 Task: Assign Issue Issue0000000074 to Sprint Sprint0000000044 in Scrum Project Project0000000015 in Jira. Assign Issue Issue0000000075 to Sprint Sprint0000000045 in Scrum Project Project0000000015 in Jira. Assign Issue Issue0000000076 to Sprint Sprint0000000046 in Scrum Project Project0000000016 in Jira. Assign Issue Issue0000000077 to Sprint Sprint0000000046 in Scrum Project Project0000000016 in Jira. Assign Issue Issue0000000078 to Sprint Sprint0000000047 in Scrum Project Project0000000016 in Jira
Action: Mouse moved to (1213, 543)
Screenshot: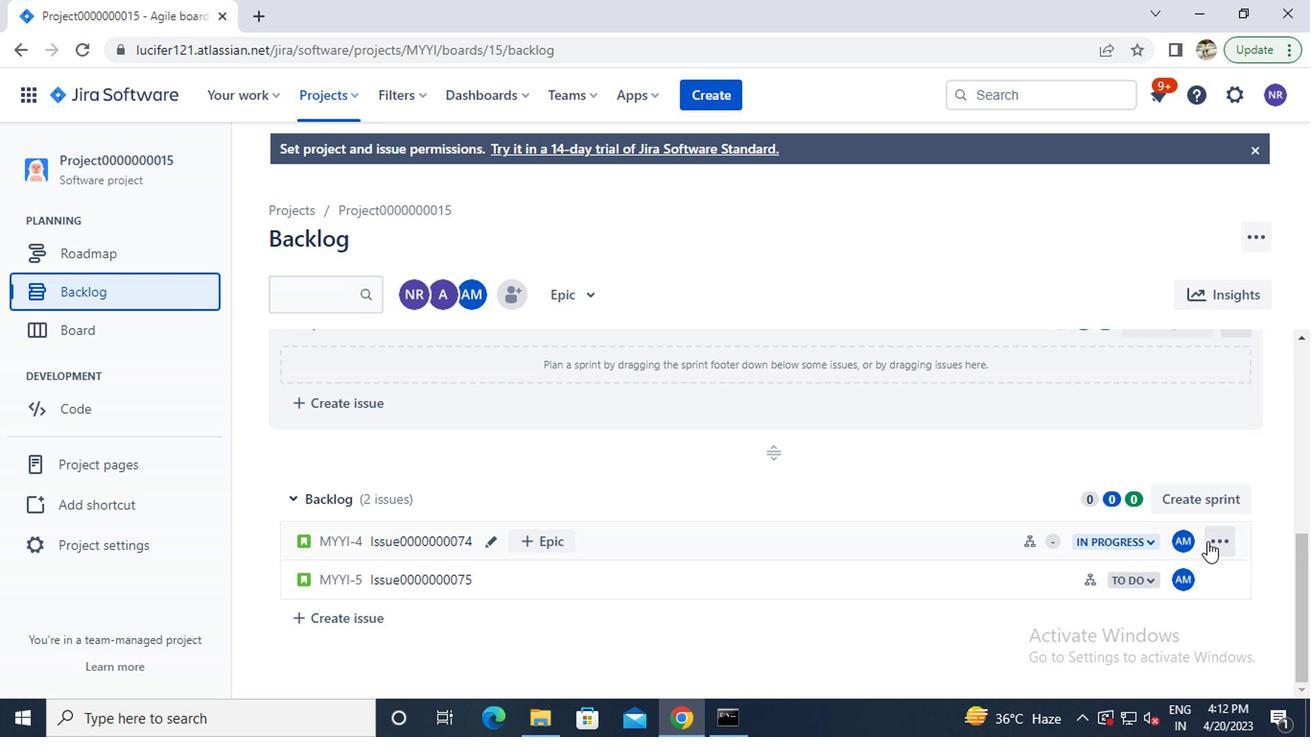 
Action: Mouse pressed left at (1213, 543)
Screenshot: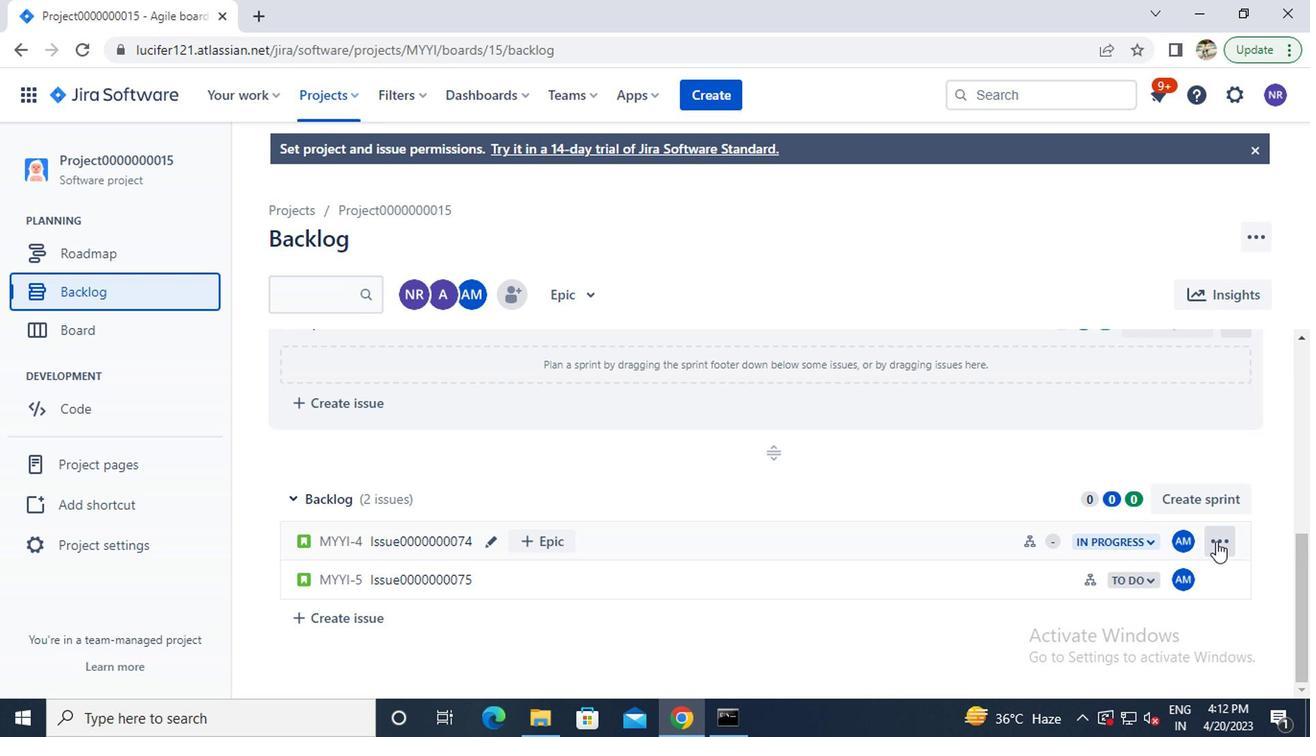 
Action: Mouse moved to (1186, 436)
Screenshot: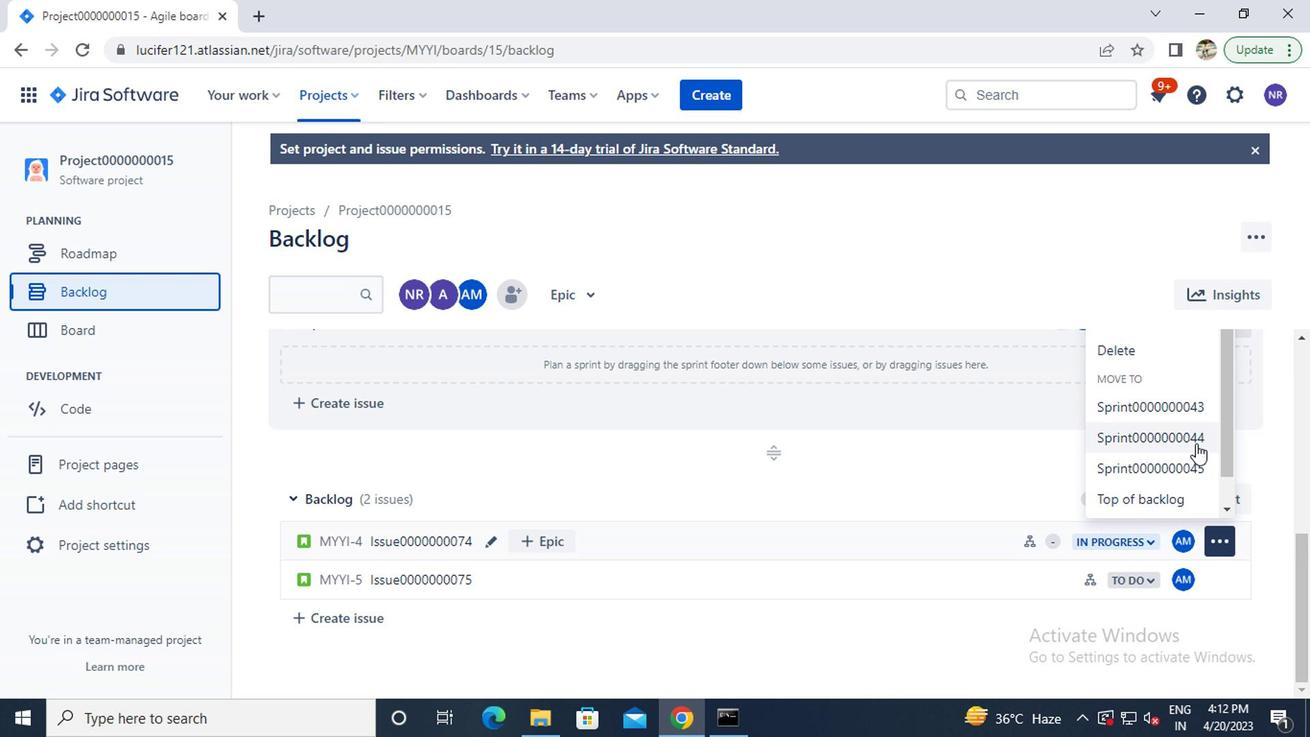 
Action: Mouse pressed left at (1186, 436)
Screenshot: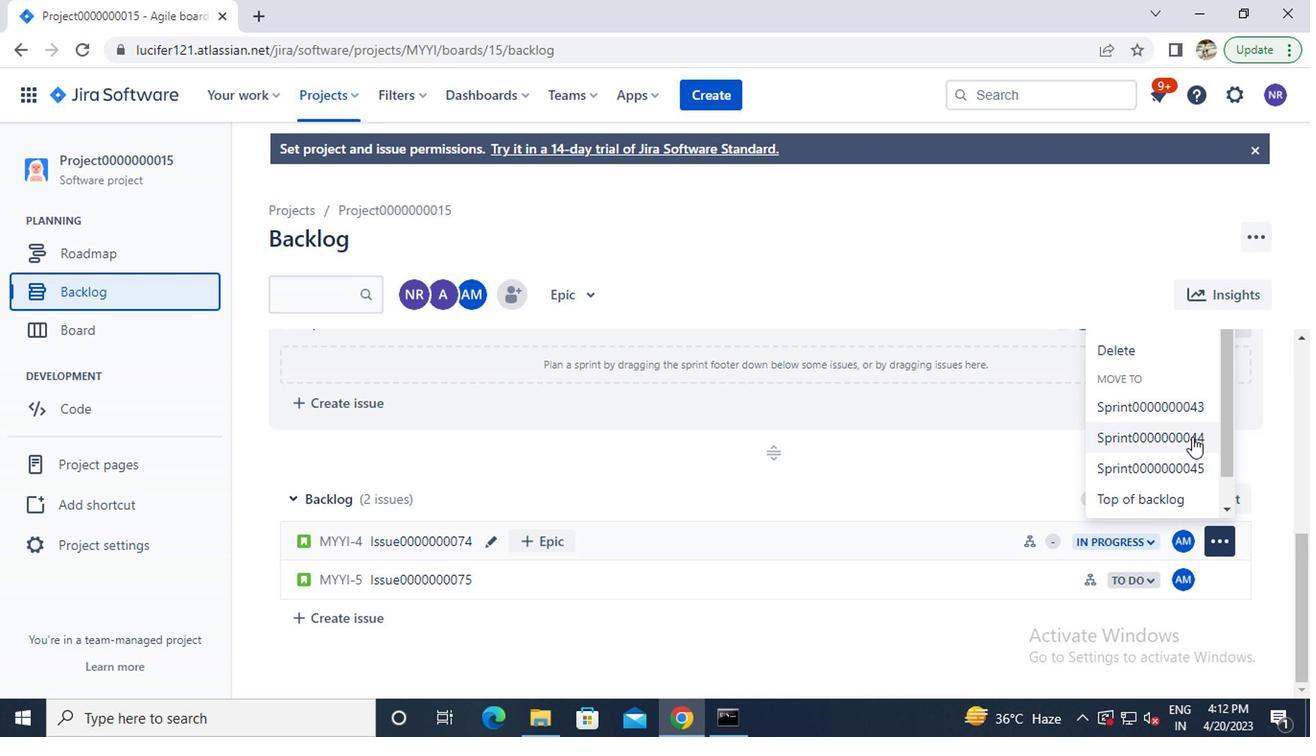 
Action: Mouse moved to (1222, 579)
Screenshot: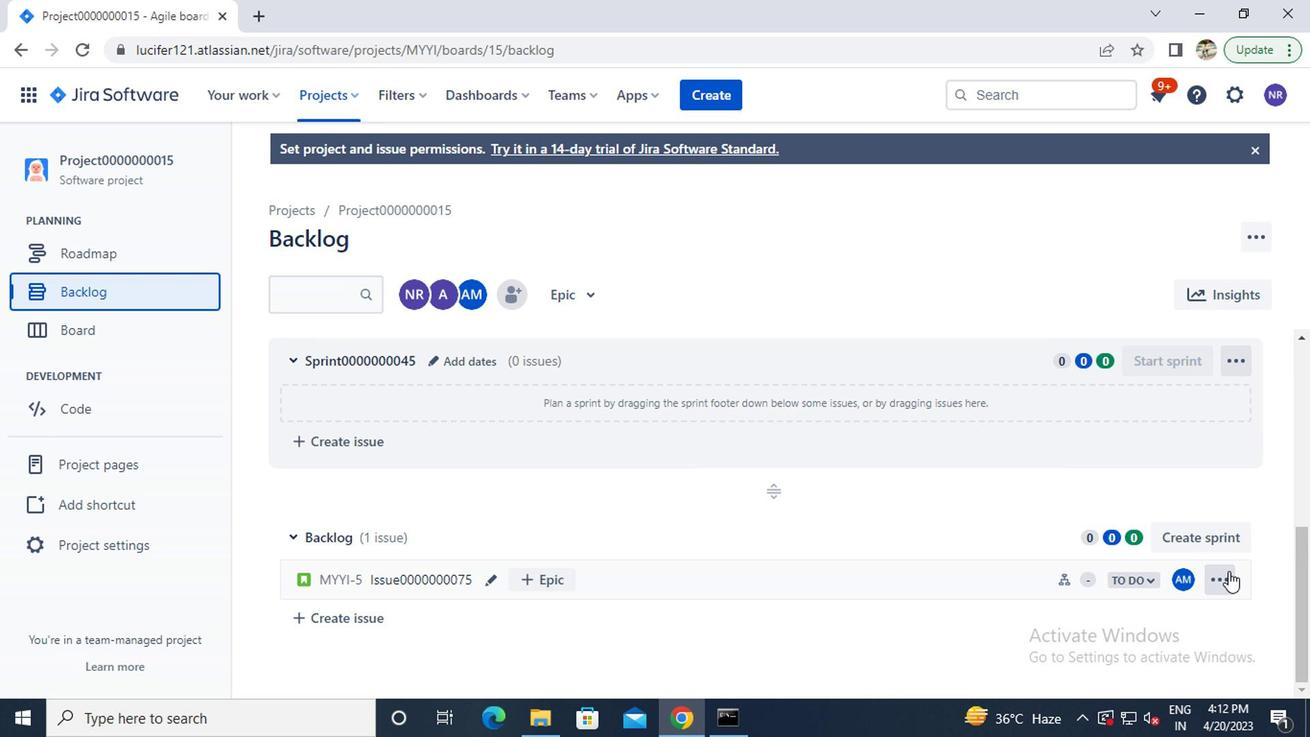 
Action: Mouse pressed left at (1222, 579)
Screenshot: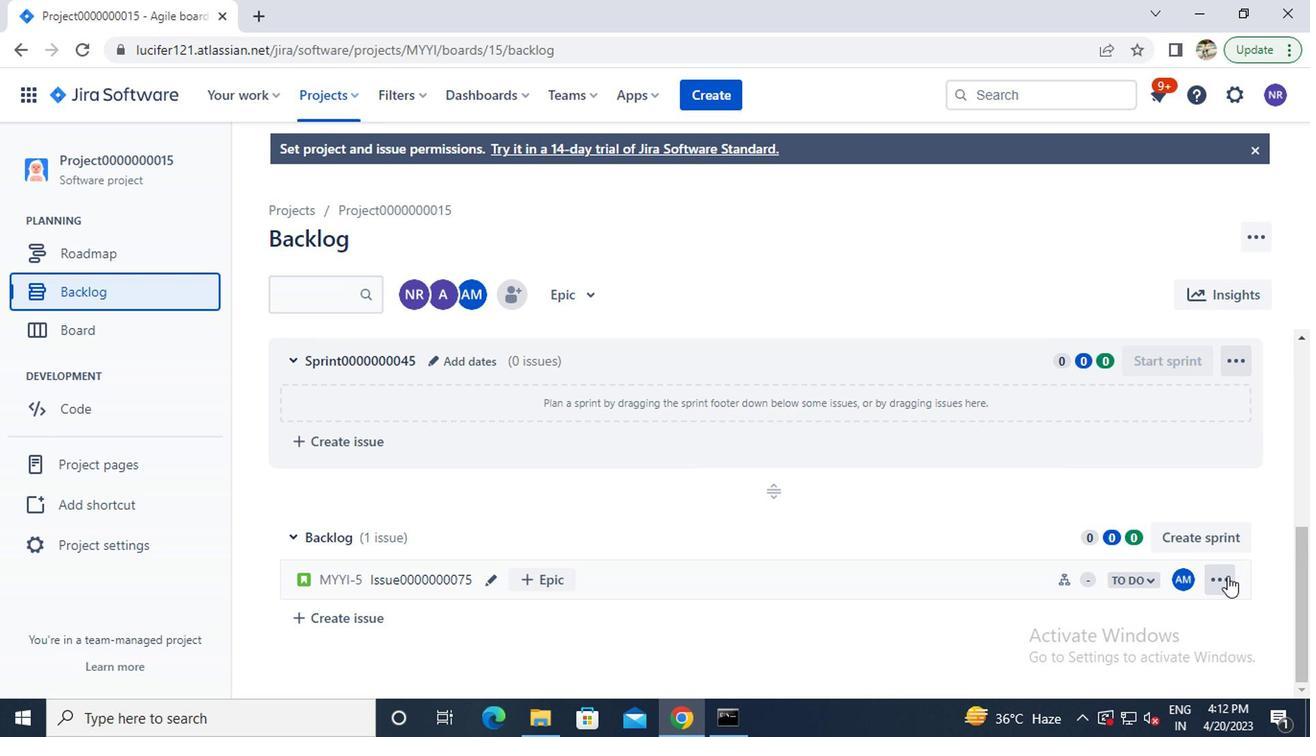 
Action: Mouse moved to (1186, 502)
Screenshot: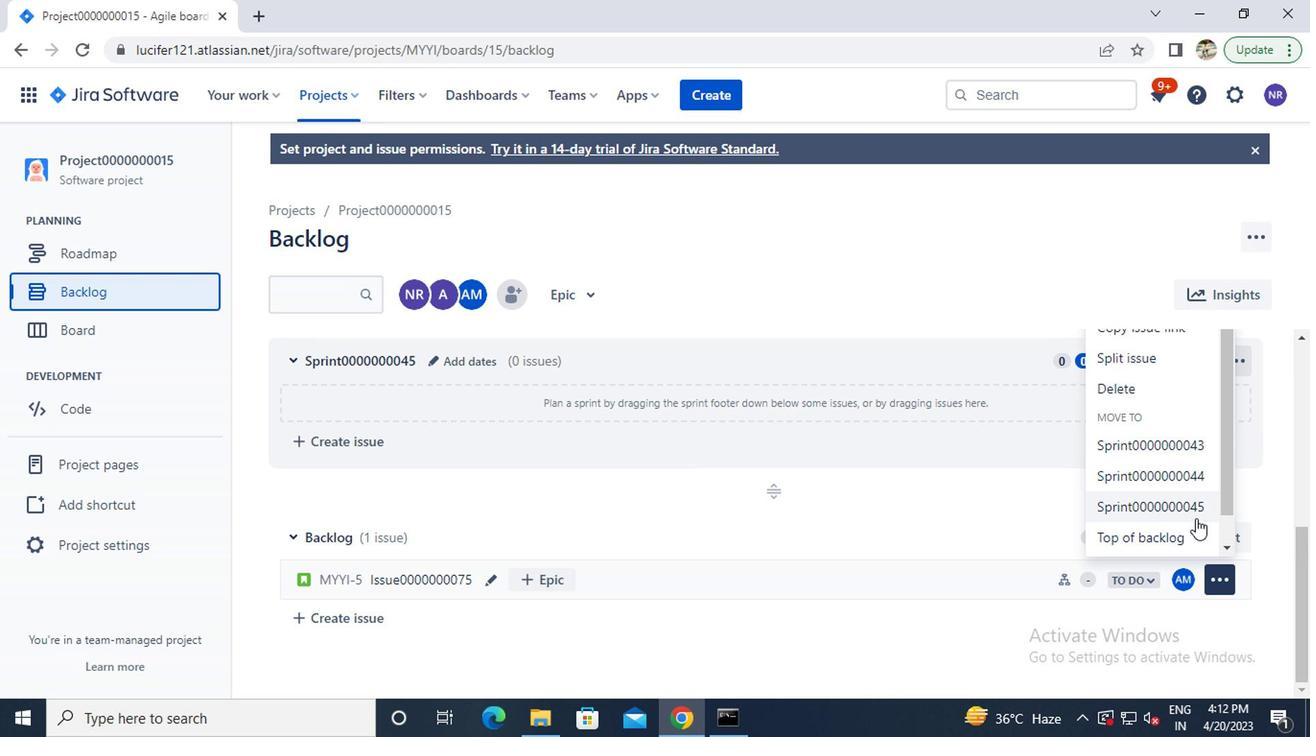 
Action: Mouse pressed left at (1186, 502)
Screenshot: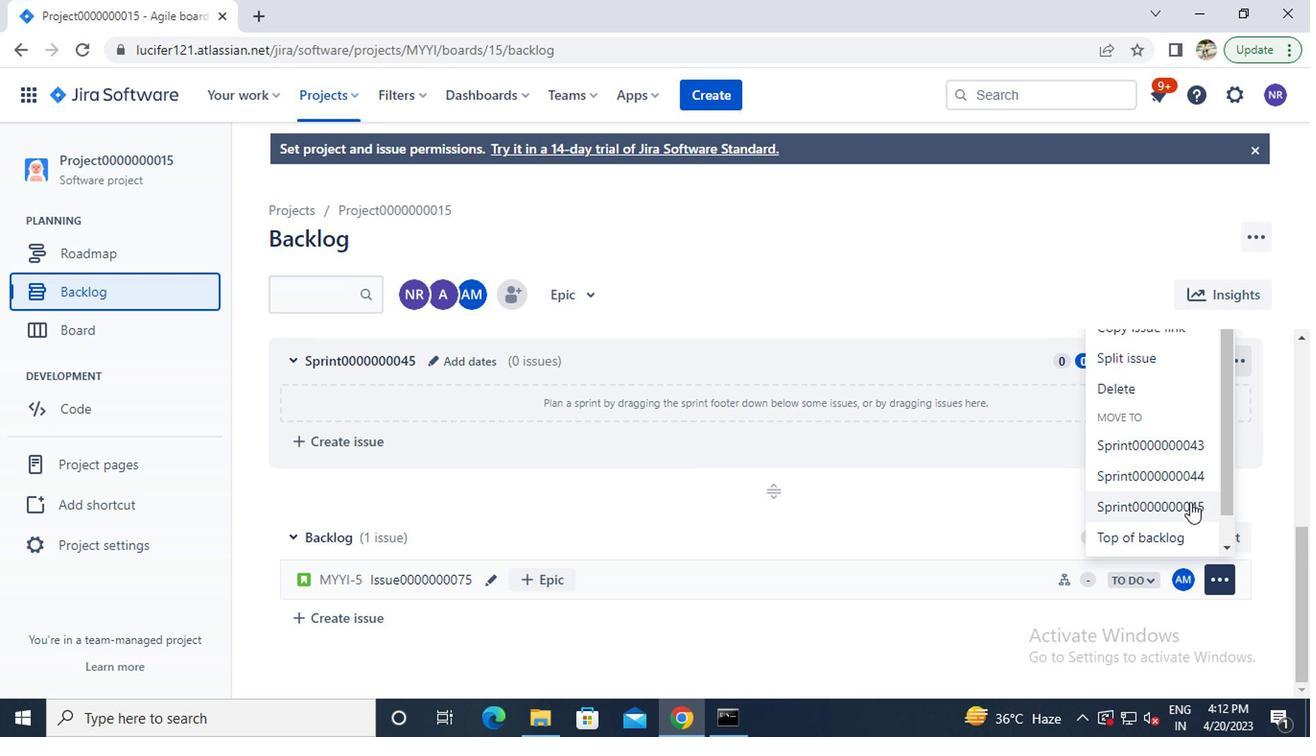 
Action: Mouse moved to (313, 100)
Screenshot: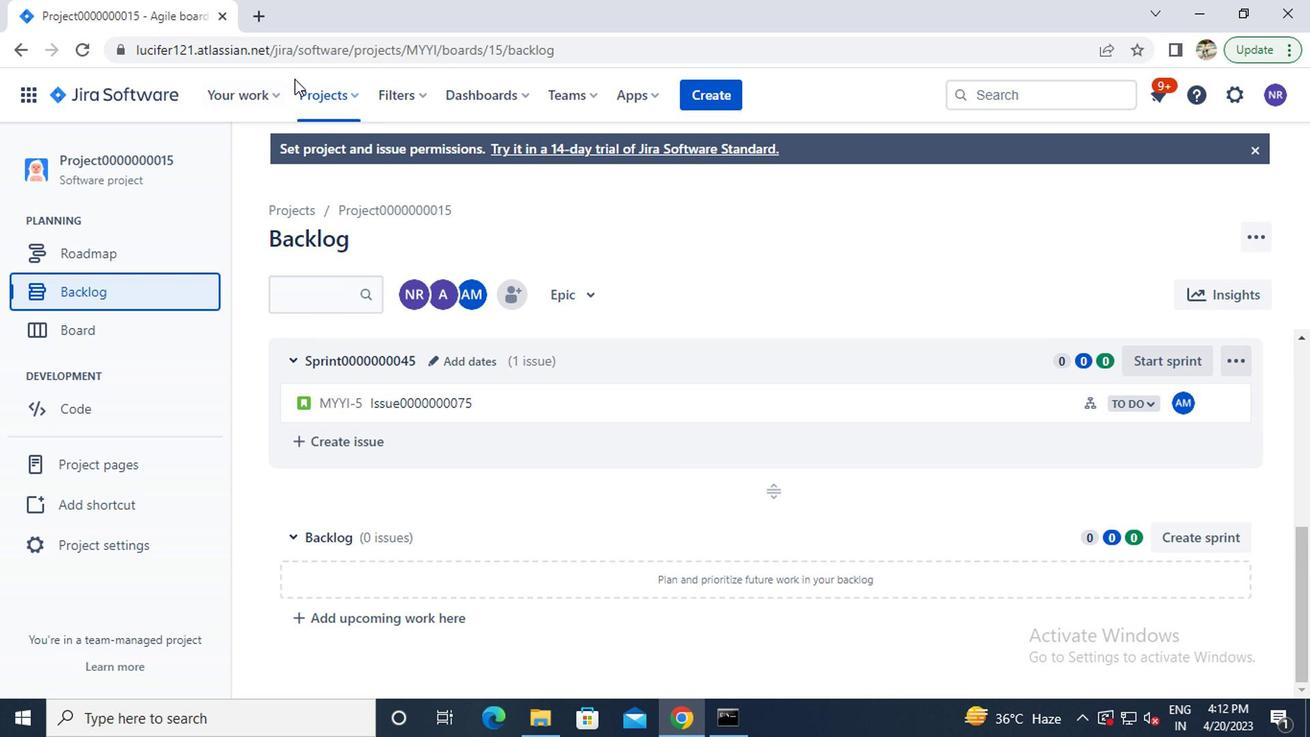 
Action: Mouse pressed left at (313, 100)
Screenshot: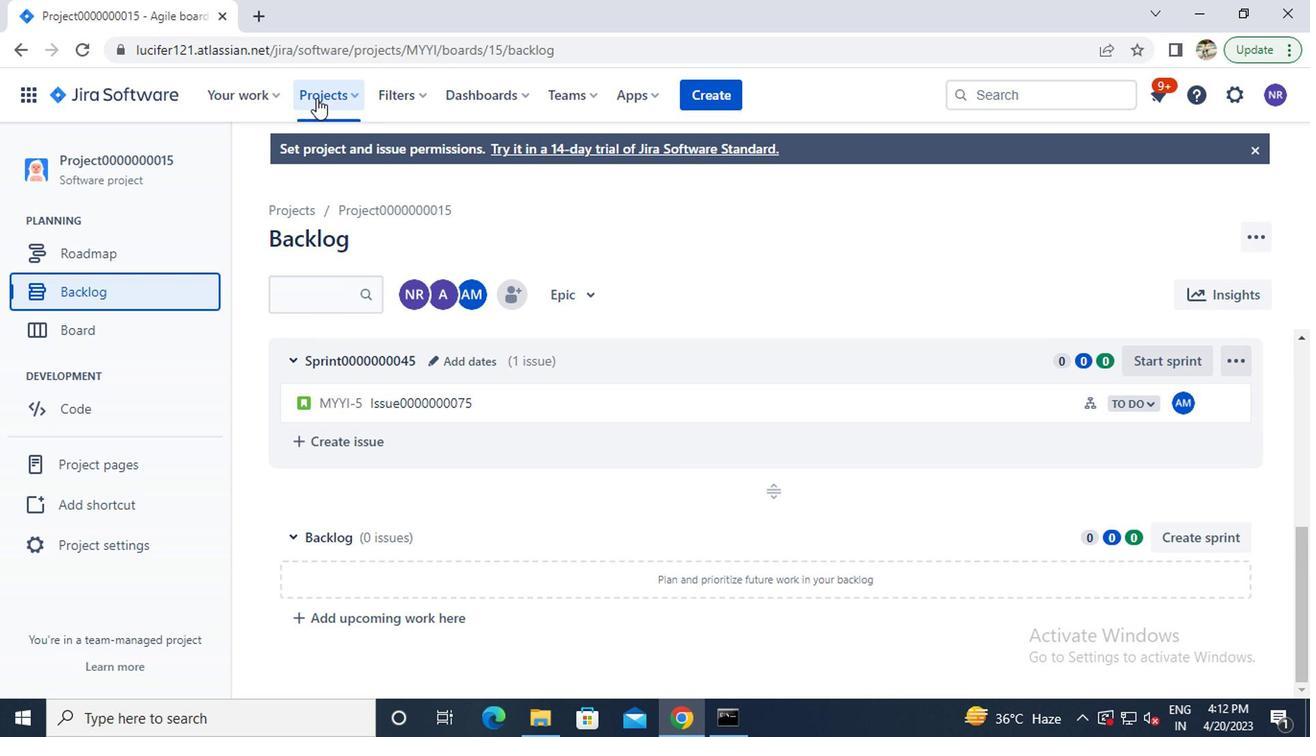 
Action: Mouse moved to (371, 230)
Screenshot: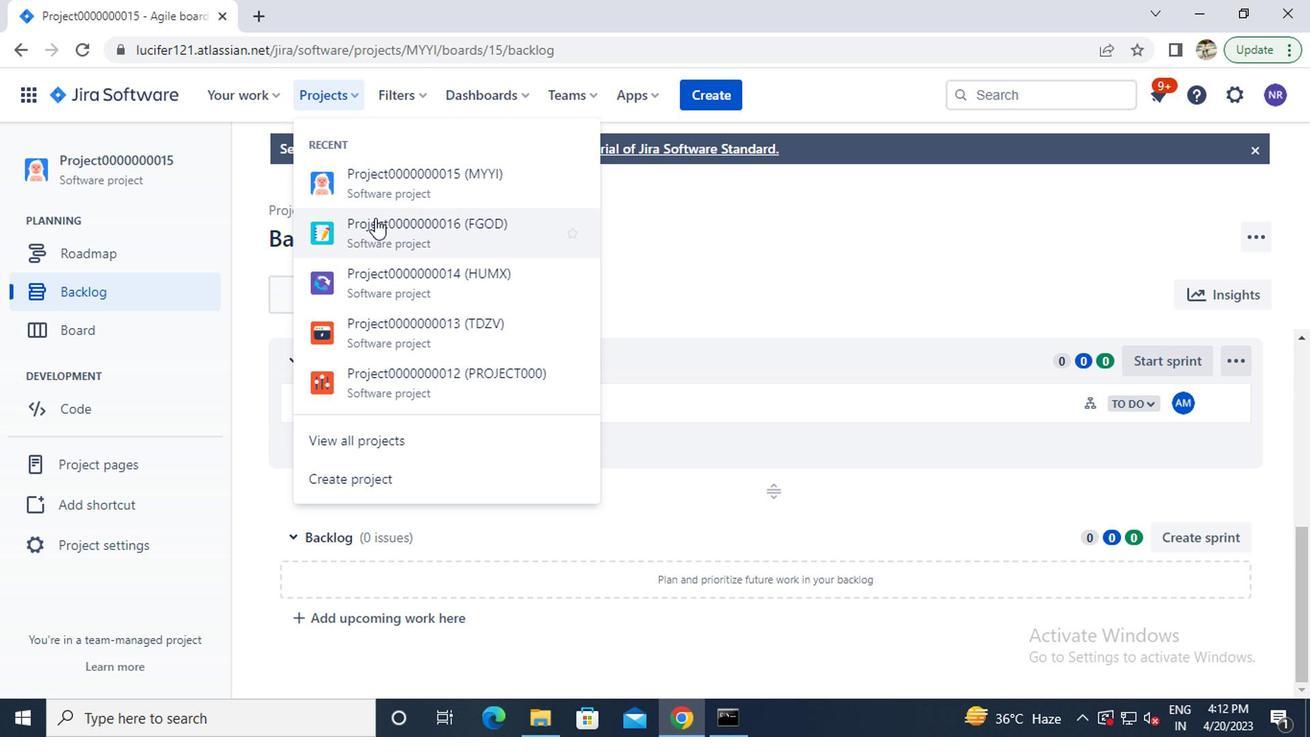 
Action: Mouse pressed left at (371, 230)
Screenshot: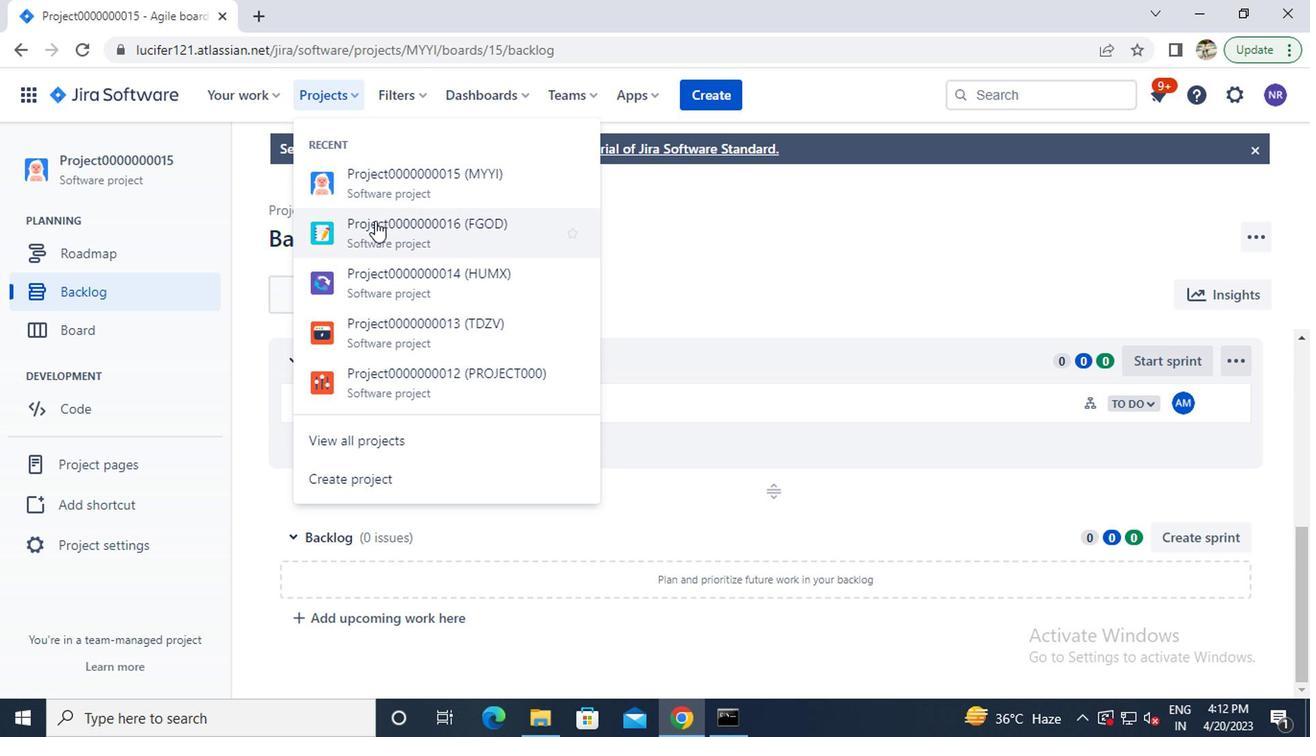 
Action: Mouse moved to (144, 294)
Screenshot: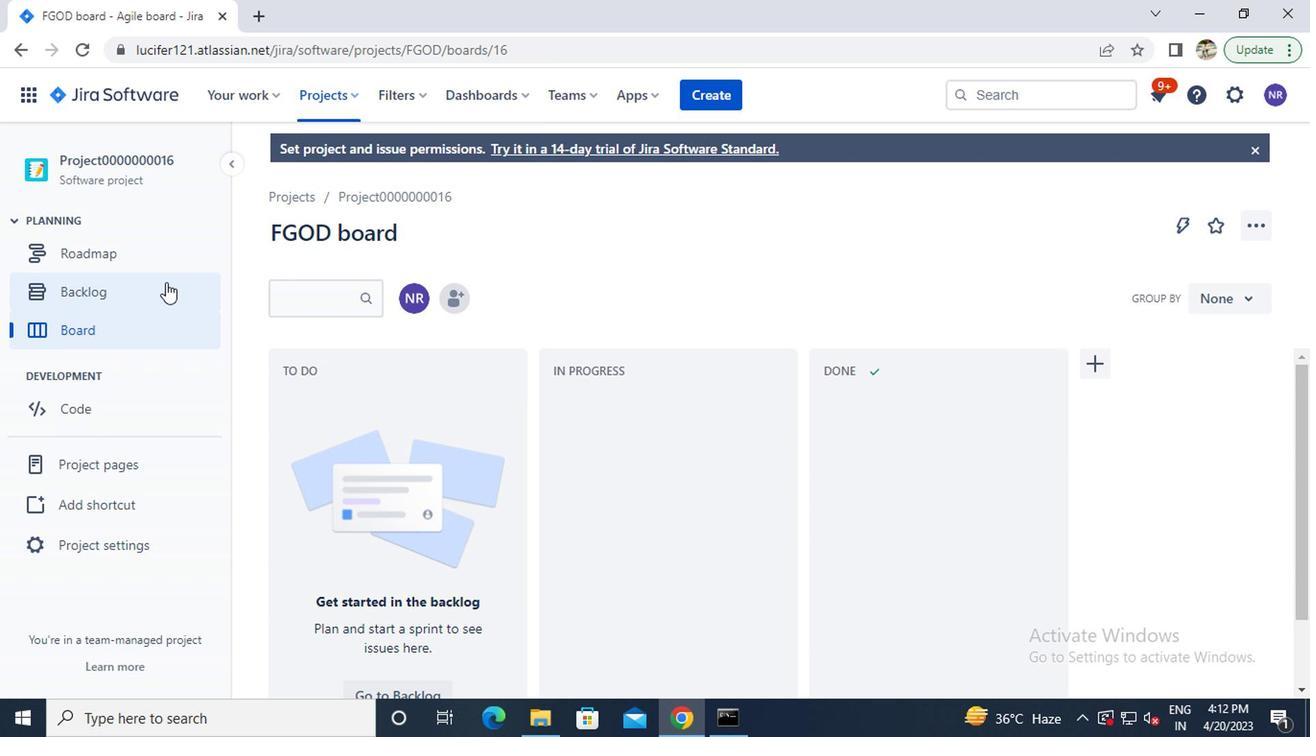 
Action: Mouse pressed left at (144, 294)
Screenshot: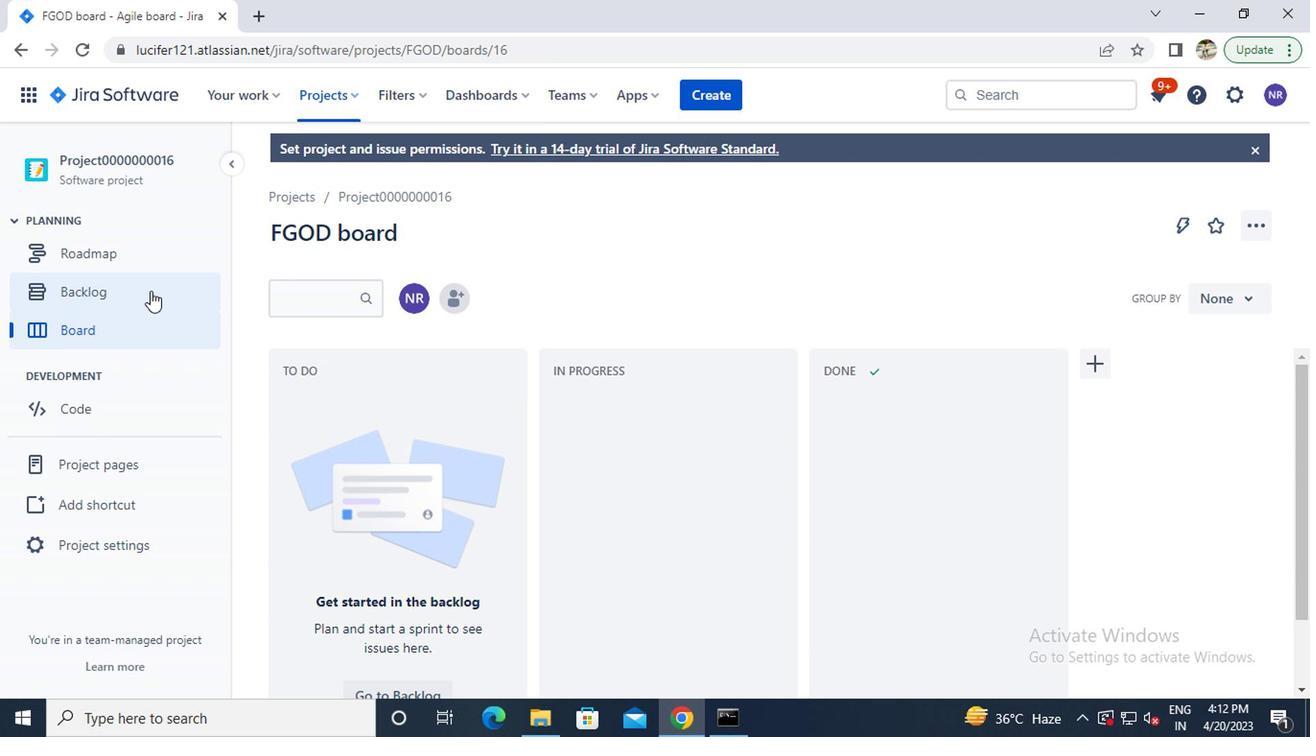 
Action: Mouse moved to (787, 446)
Screenshot: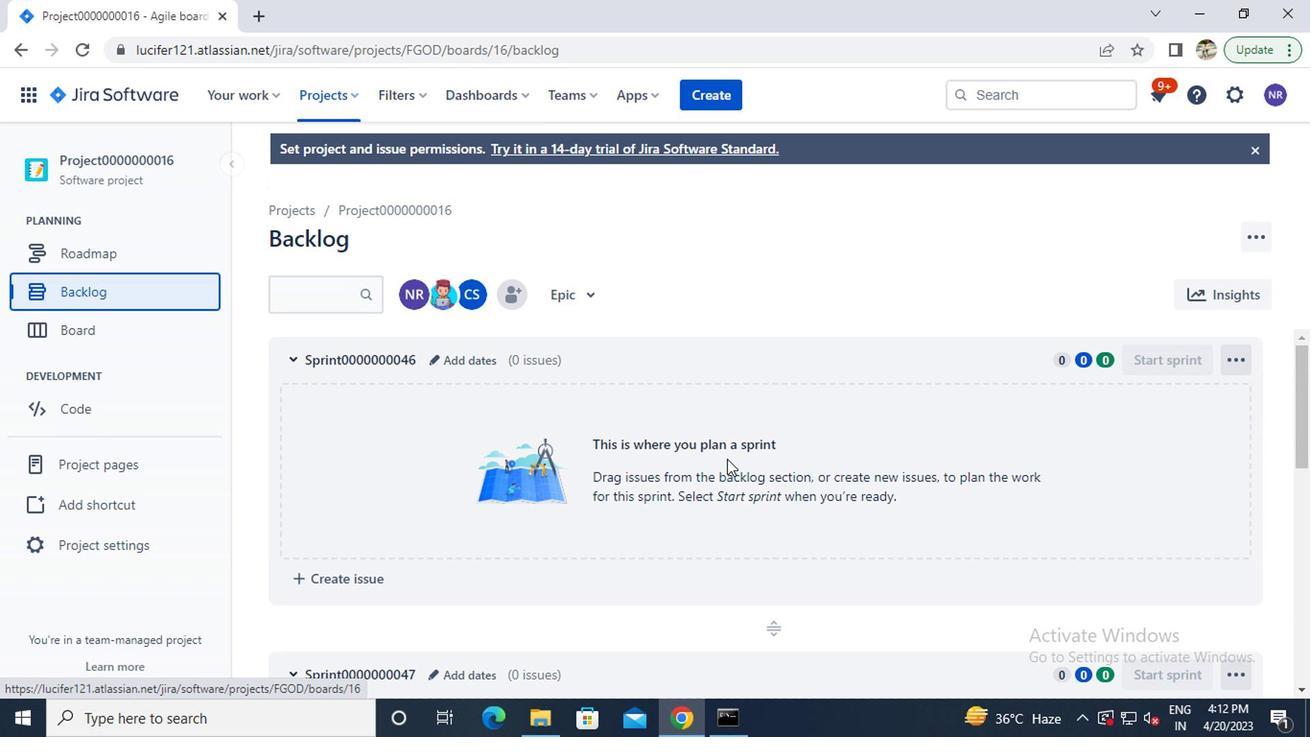 
Action: Mouse scrolled (787, 445) with delta (0, 0)
Screenshot: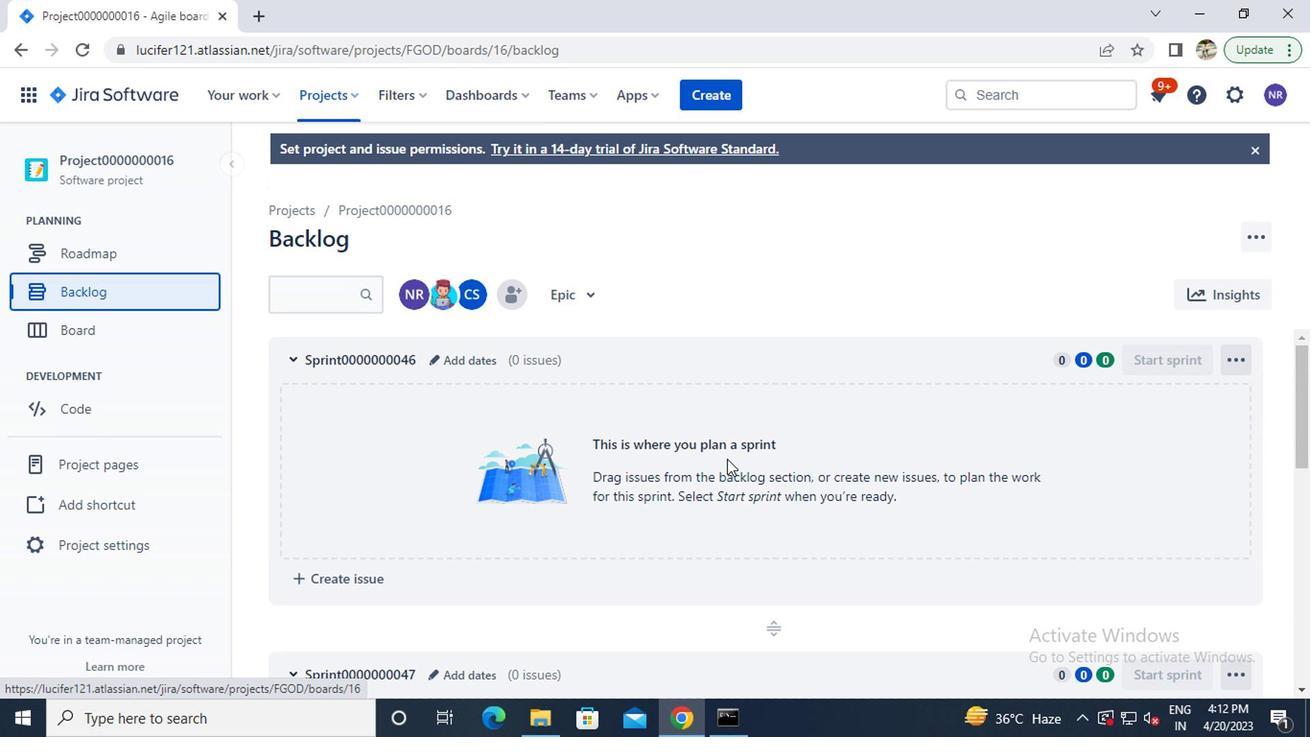 
Action: Mouse moved to (791, 443)
Screenshot: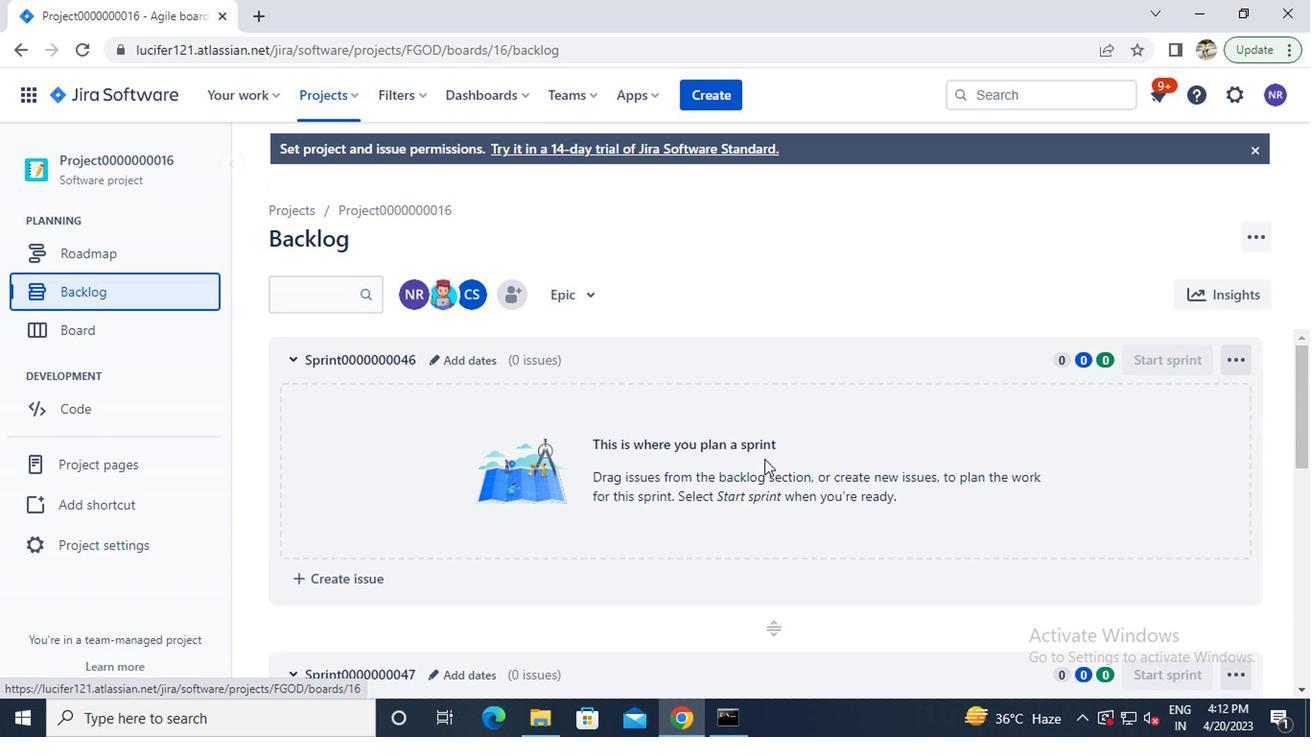 
Action: Mouse scrolled (791, 442) with delta (0, -1)
Screenshot: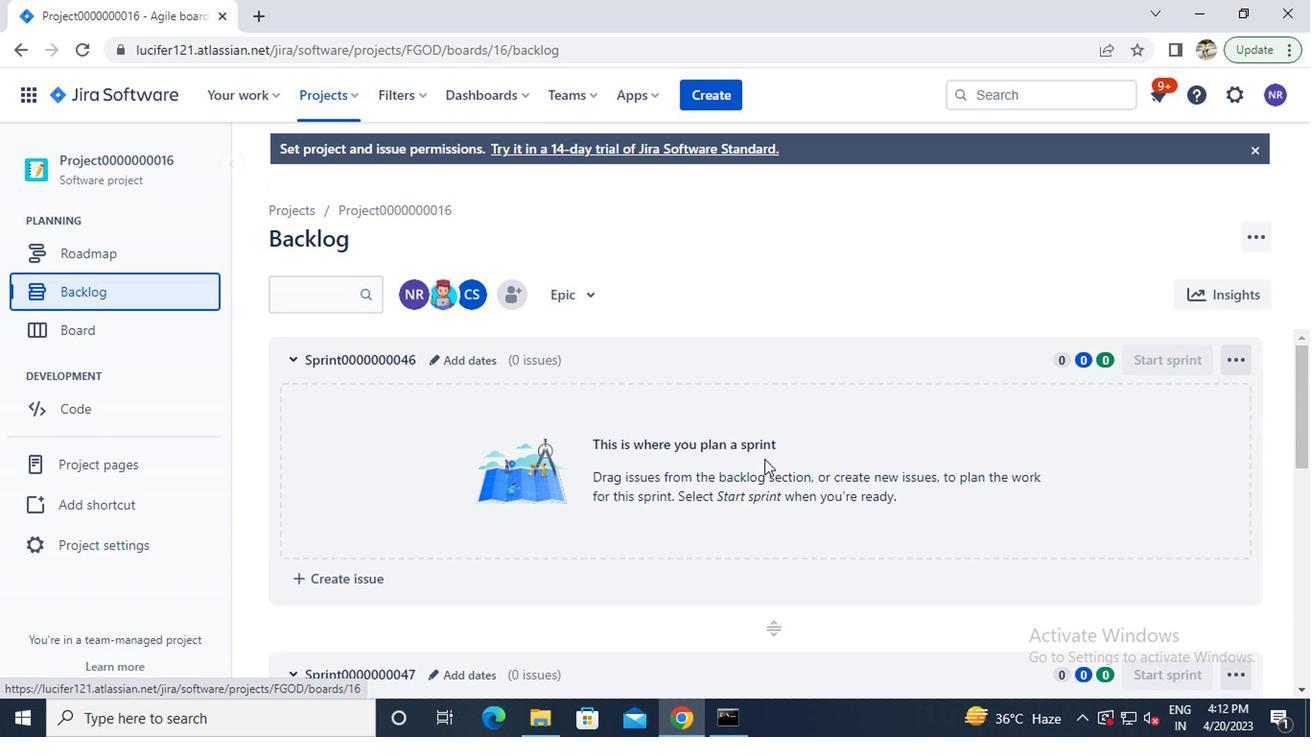 
Action: Mouse moved to (793, 441)
Screenshot: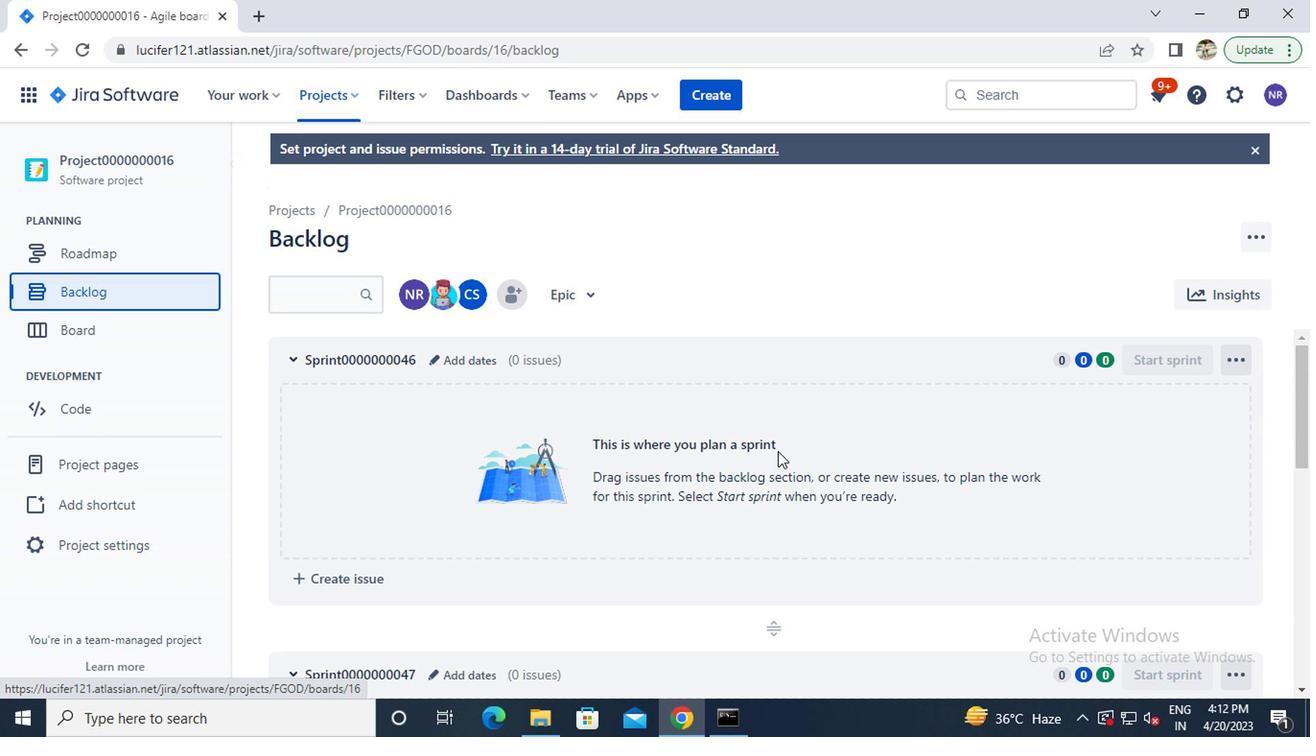 
Action: Mouse scrolled (793, 439) with delta (0, -1)
Screenshot: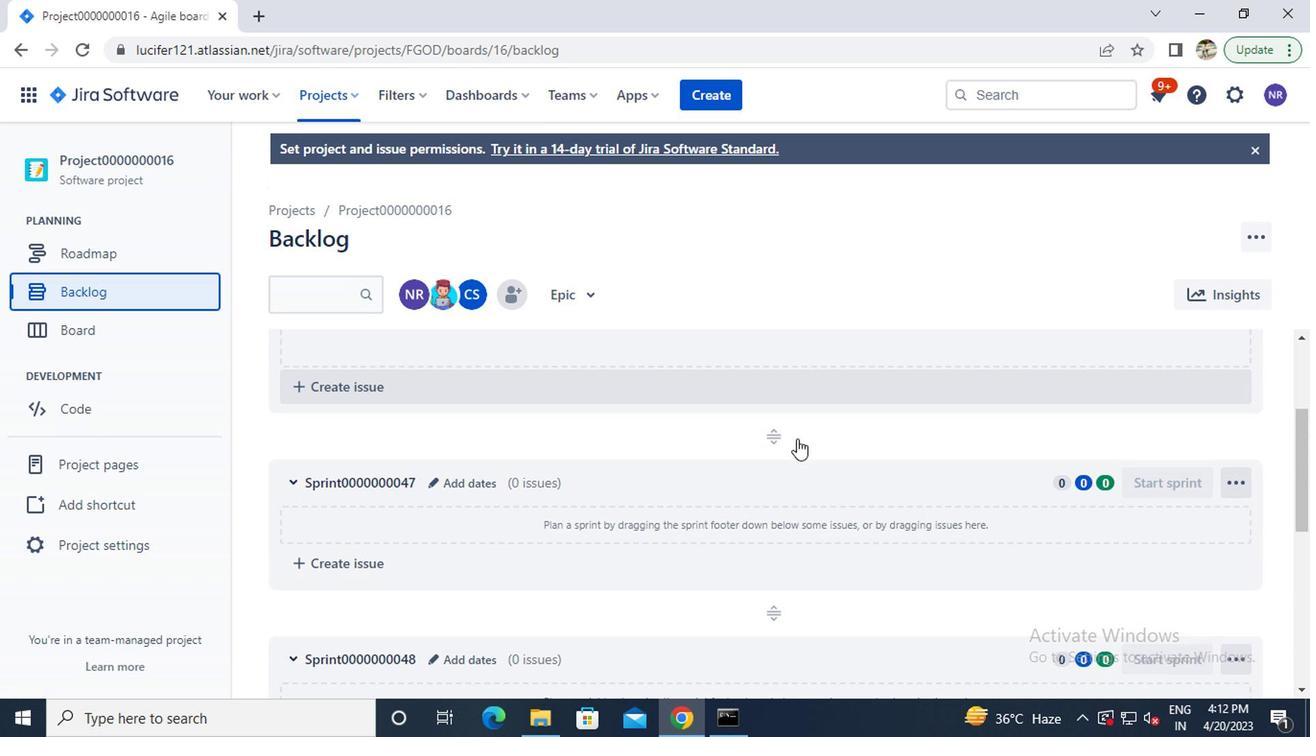 
Action: Mouse scrolled (793, 439) with delta (0, -1)
Screenshot: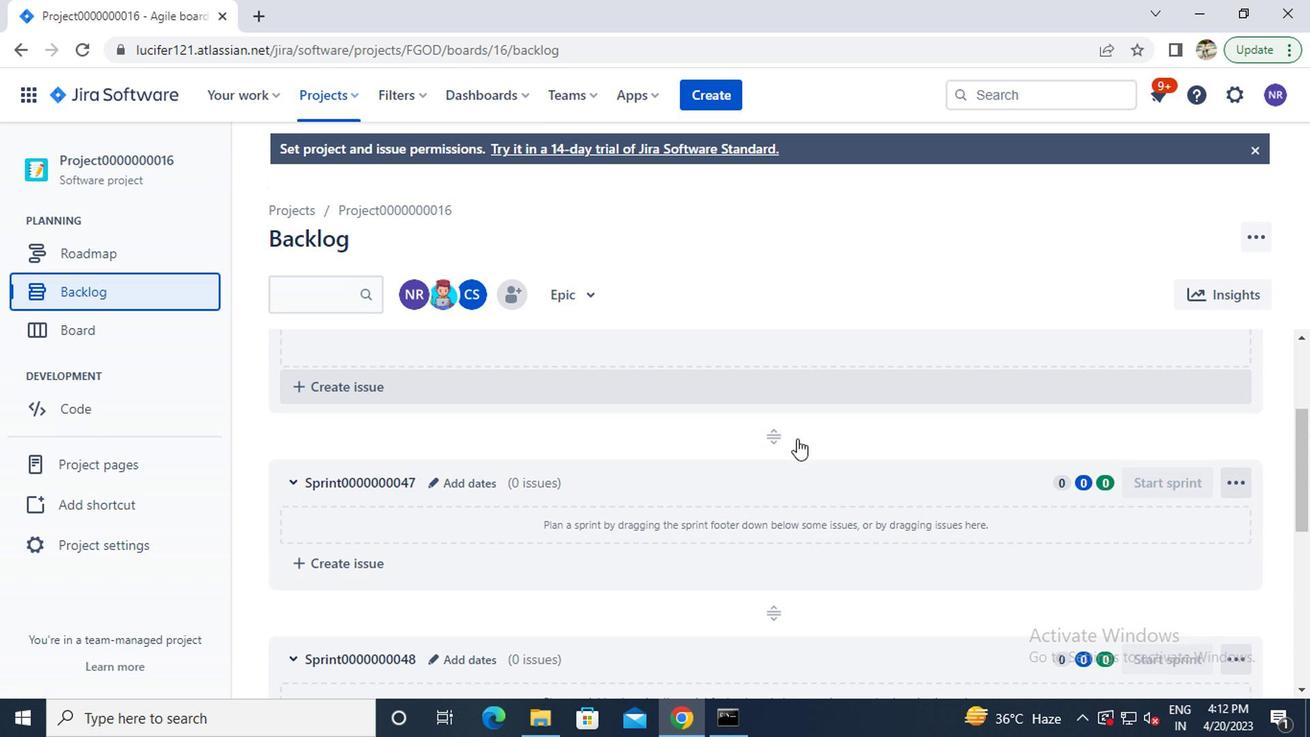 
Action: Mouse moved to (1092, 491)
Screenshot: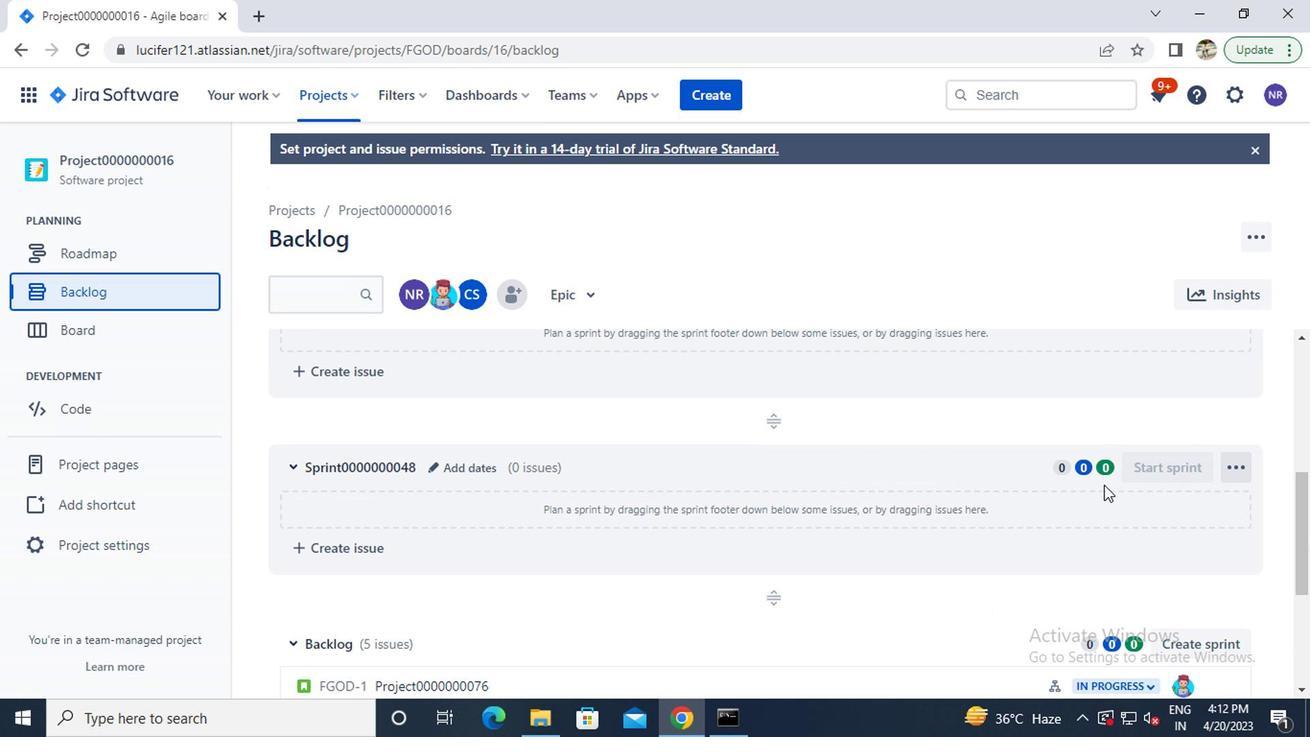 
Action: Mouse scrolled (1092, 490) with delta (0, 0)
Screenshot: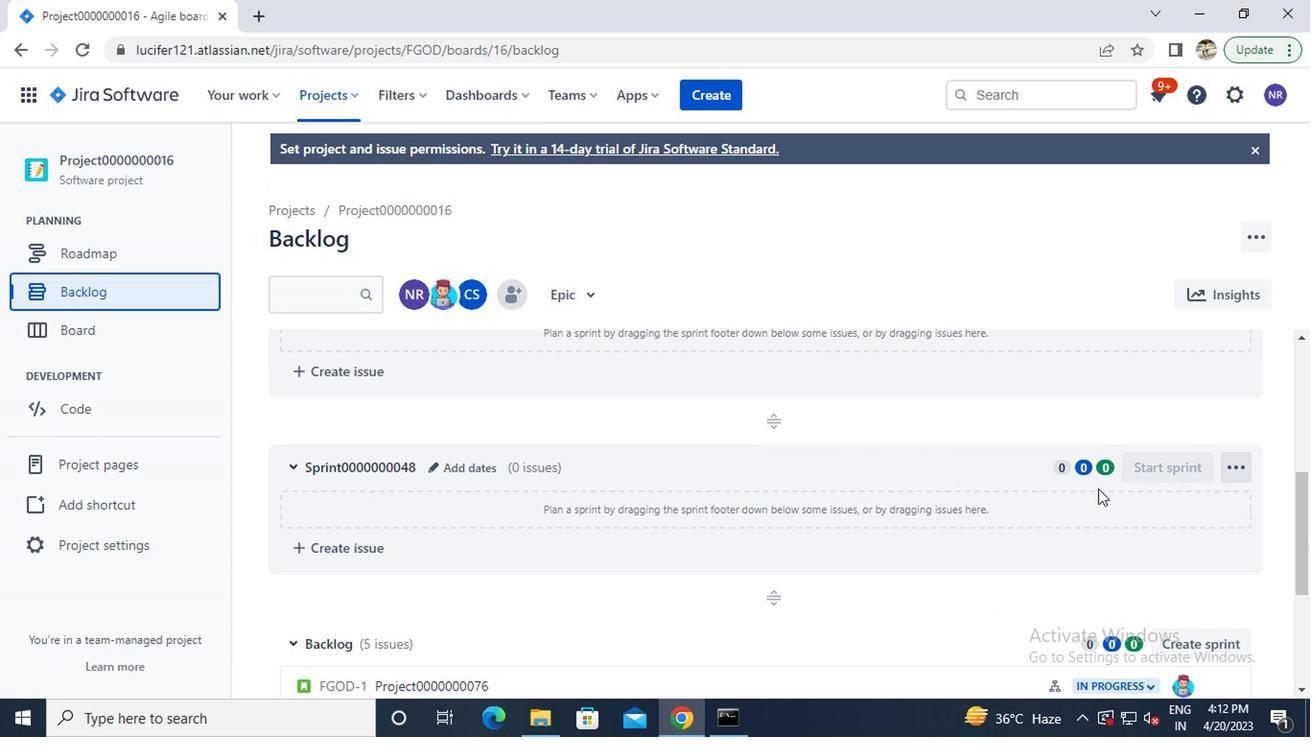 
Action: Mouse moved to (1092, 492)
Screenshot: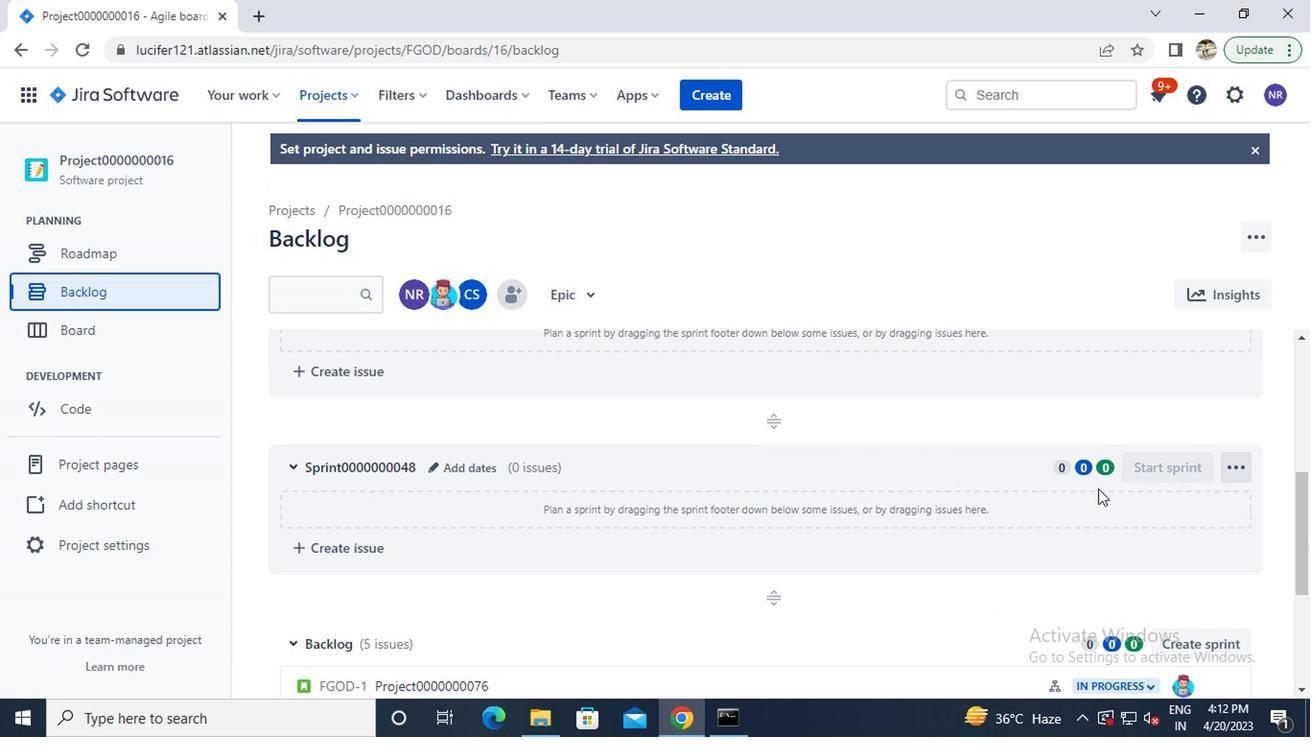 
Action: Mouse scrolled (1092, 491) with delta (0, -1)
Screenshot: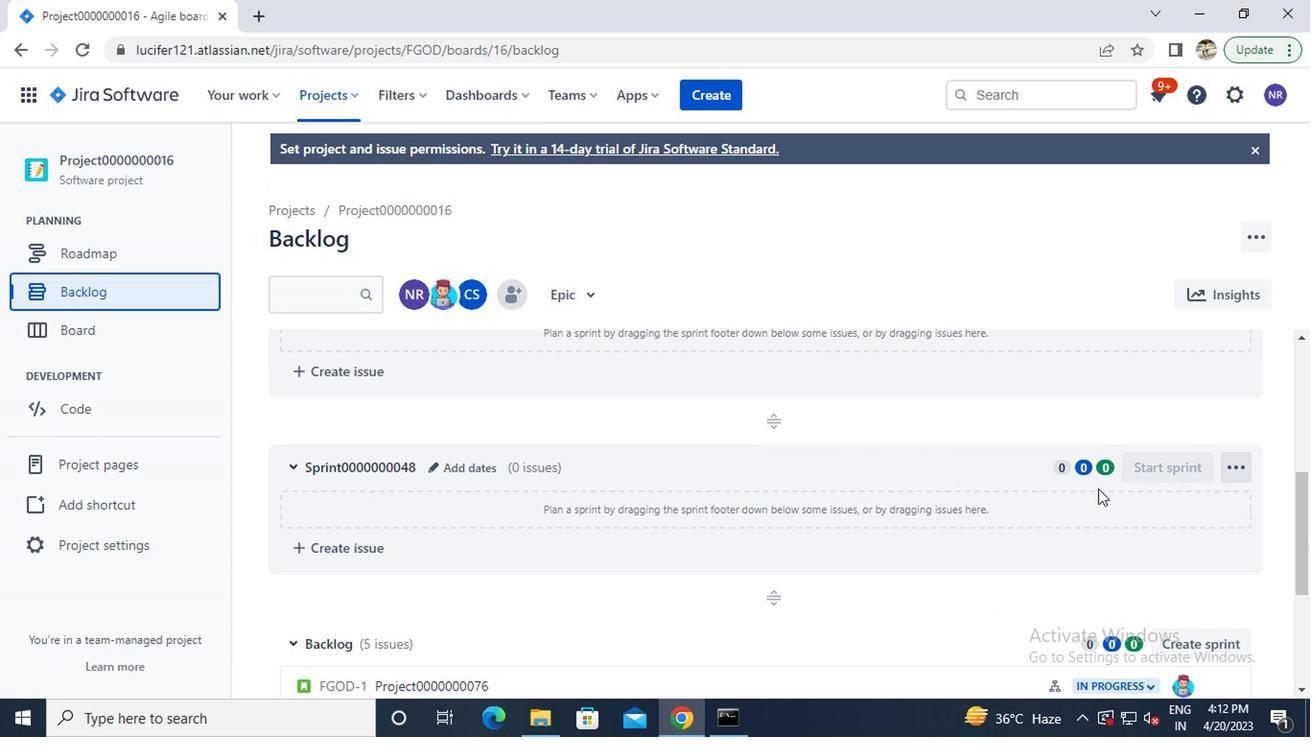 
Action: Mouse moved to (1091, 492)
Screenshot: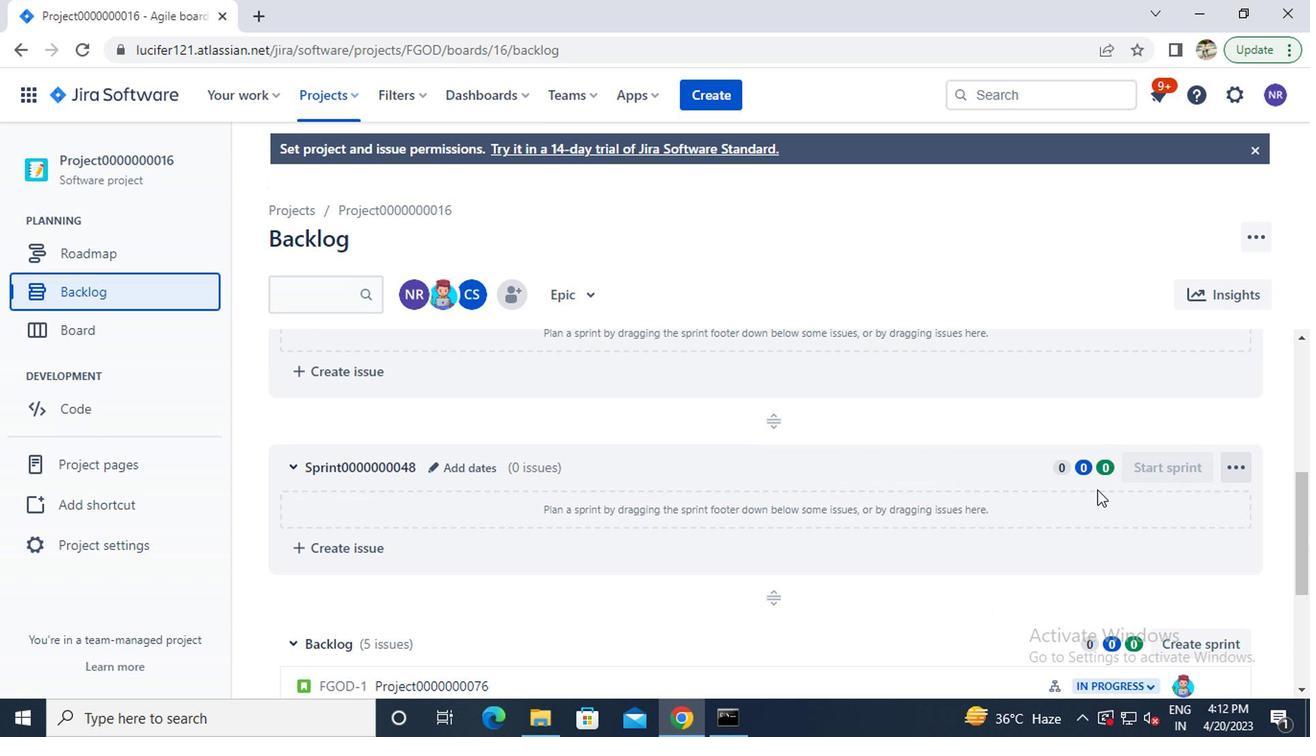 
Action: Mouse scrolled (1091, 491) with delta (0, -1)
Screenshot: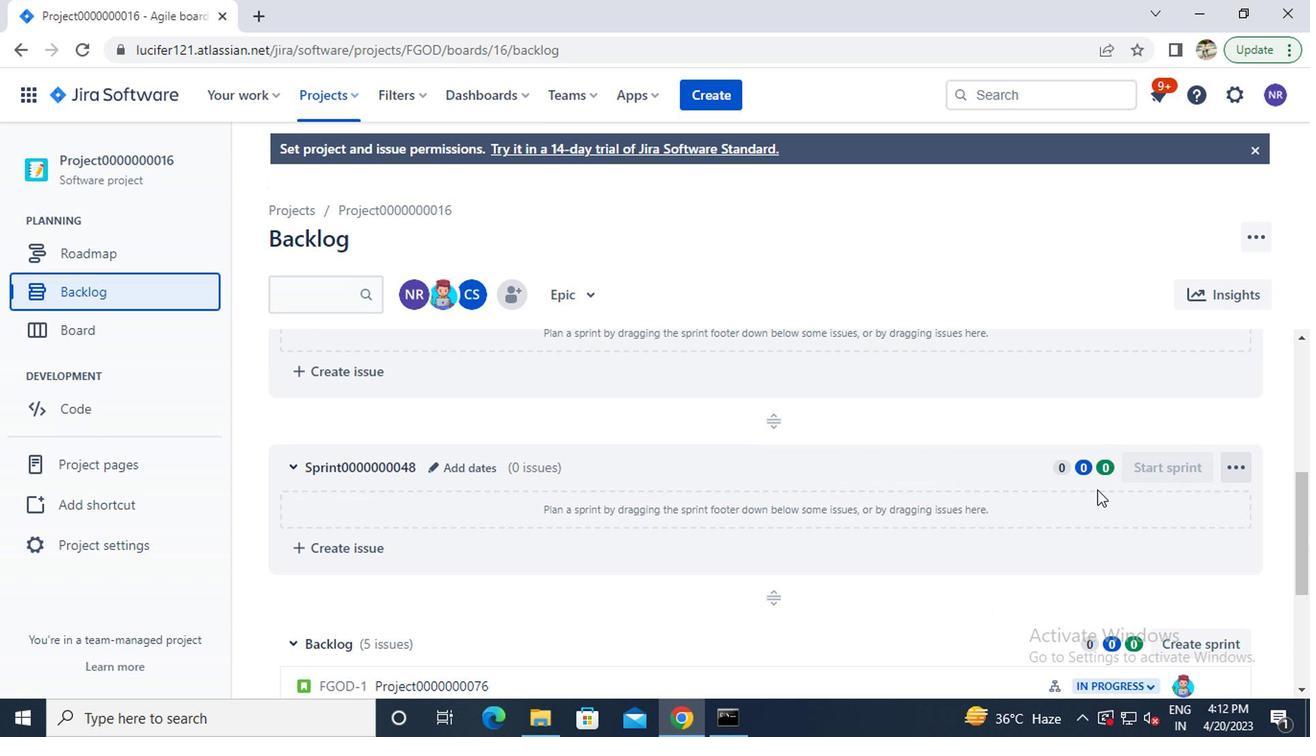 
Action: Mouse moved to (1222, 427)
Screenshot: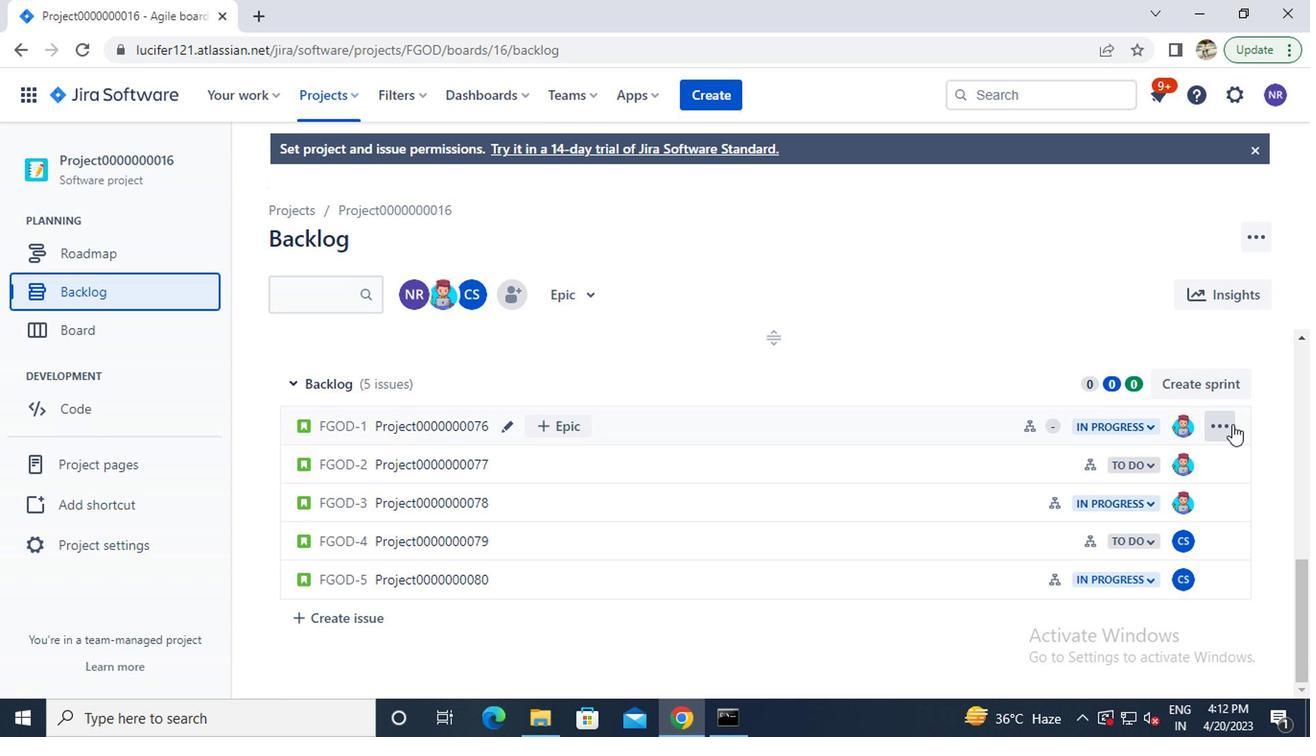 
Action: Mouse pressed left at (1222, 427)
Screenshot: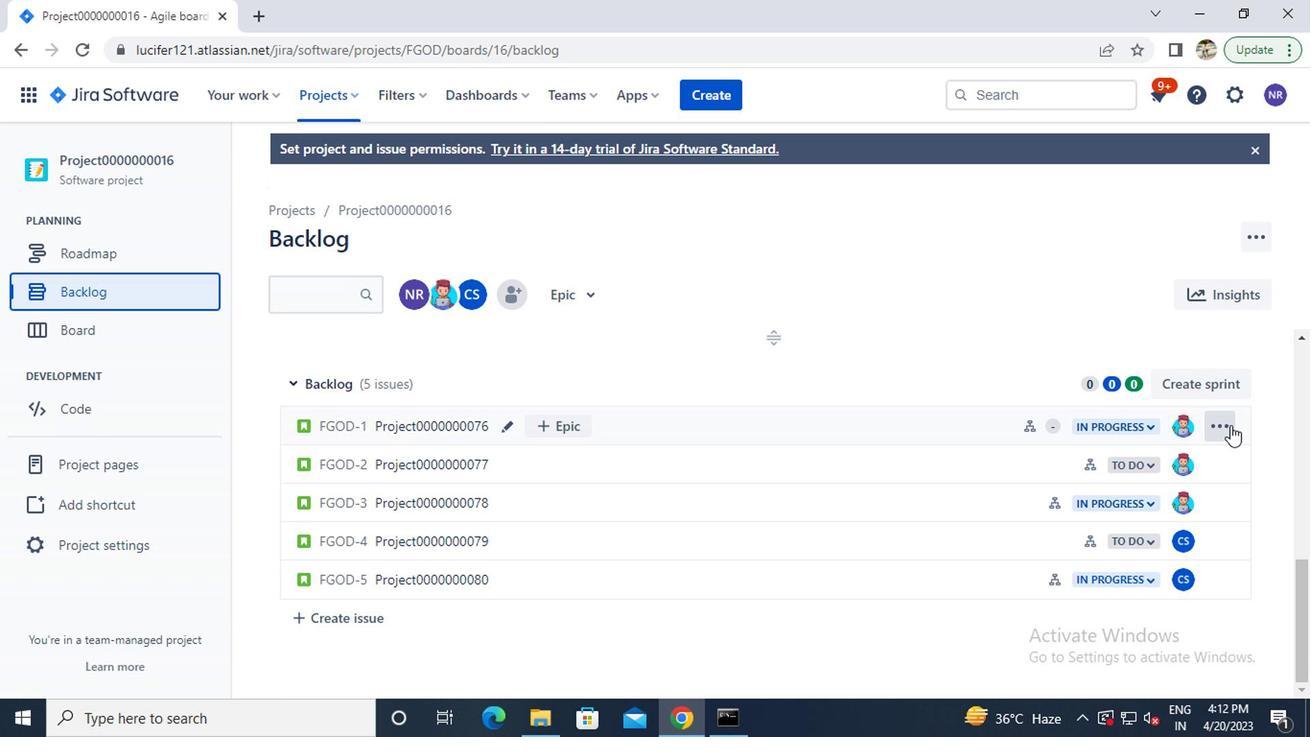 
Action: Mouse moved to (1190, 412)
Screenshot: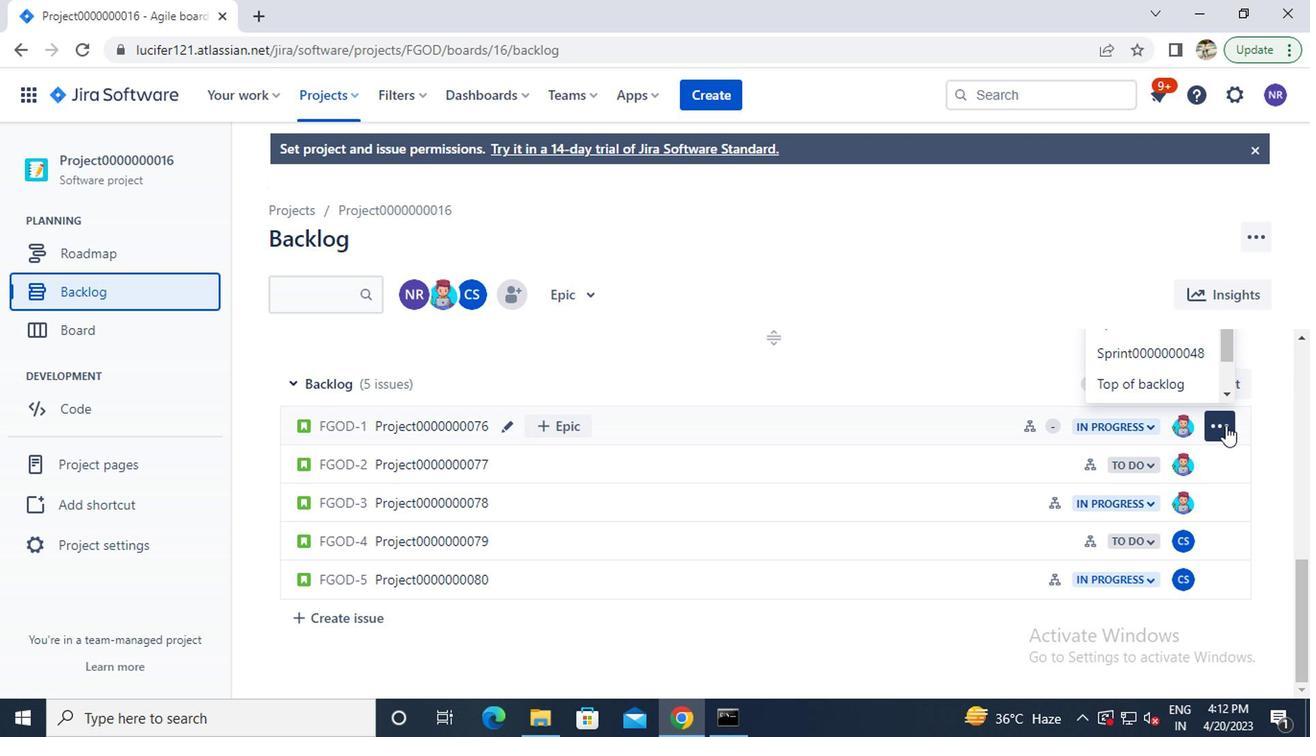 
Action: Mouse scrolled (1190, 413) with delta (0, 0)
Screenshot: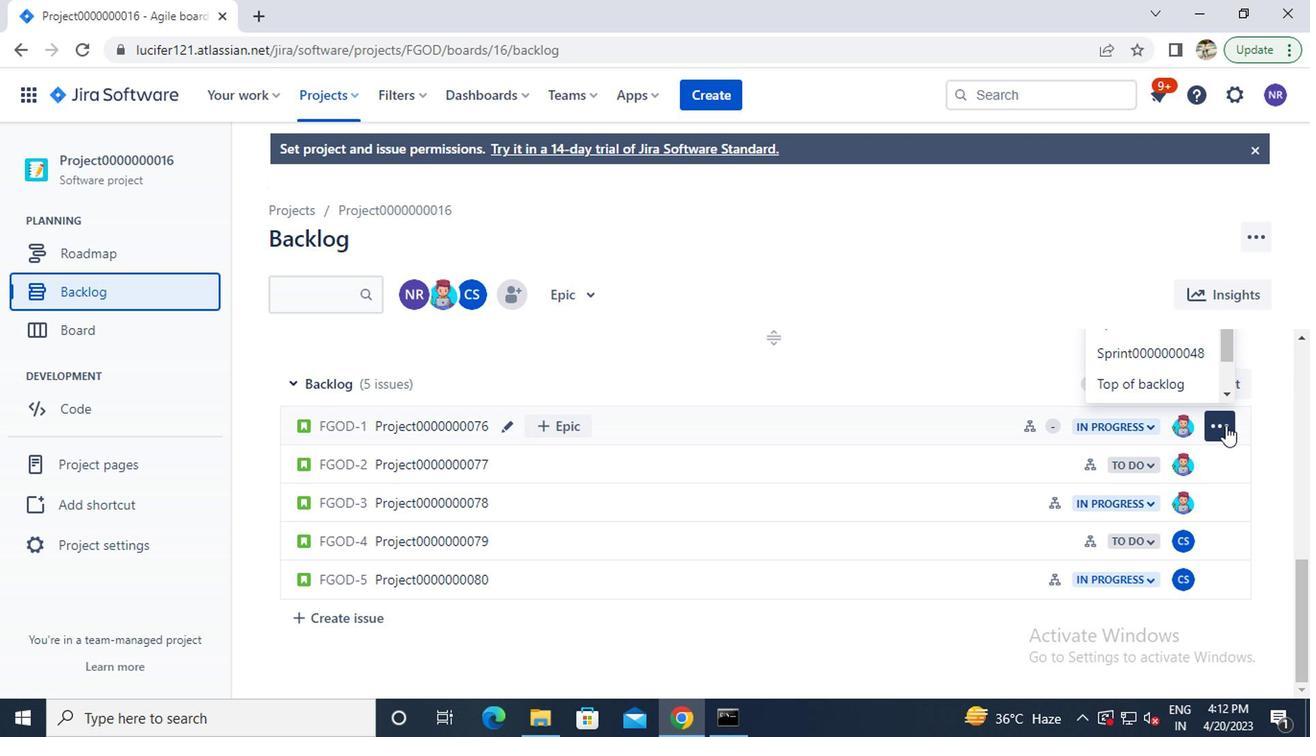 
Action: Mouse moved to (1179, 387)
Screenshot: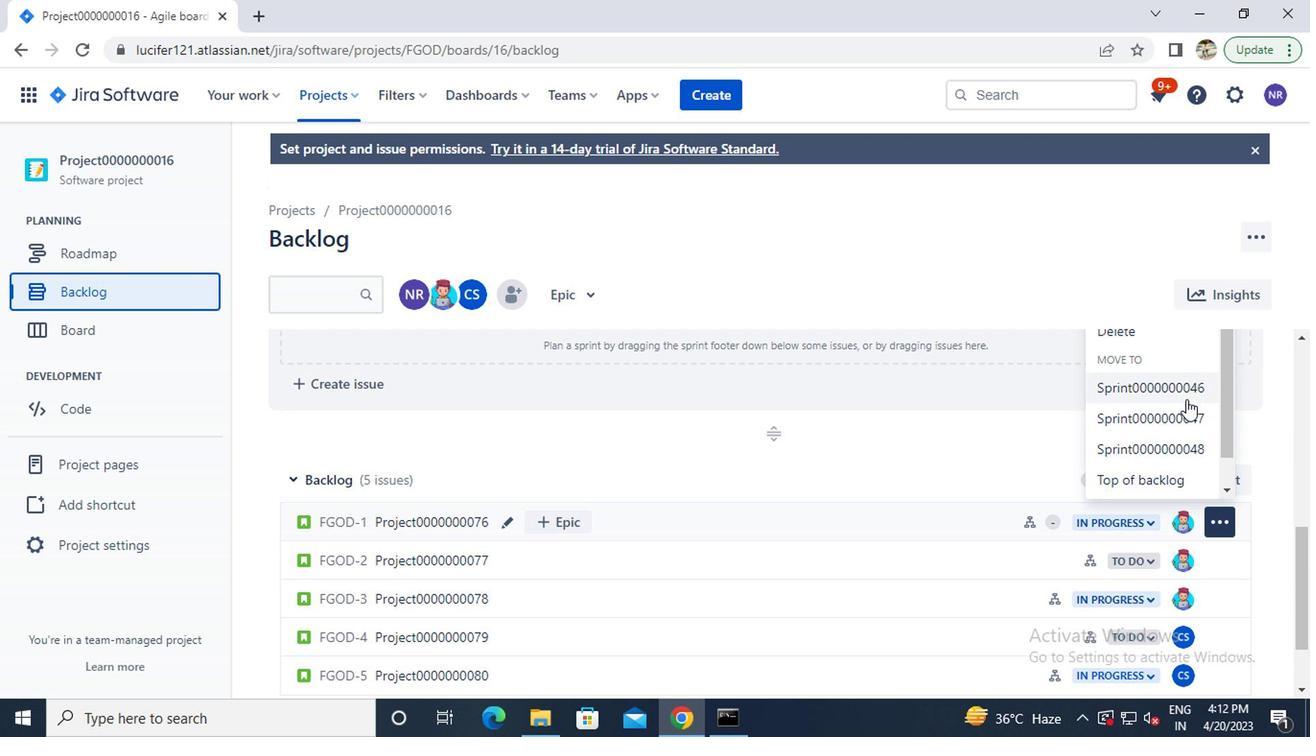 
Action: Mouse pressed left at (1179, 387)
Screenshot: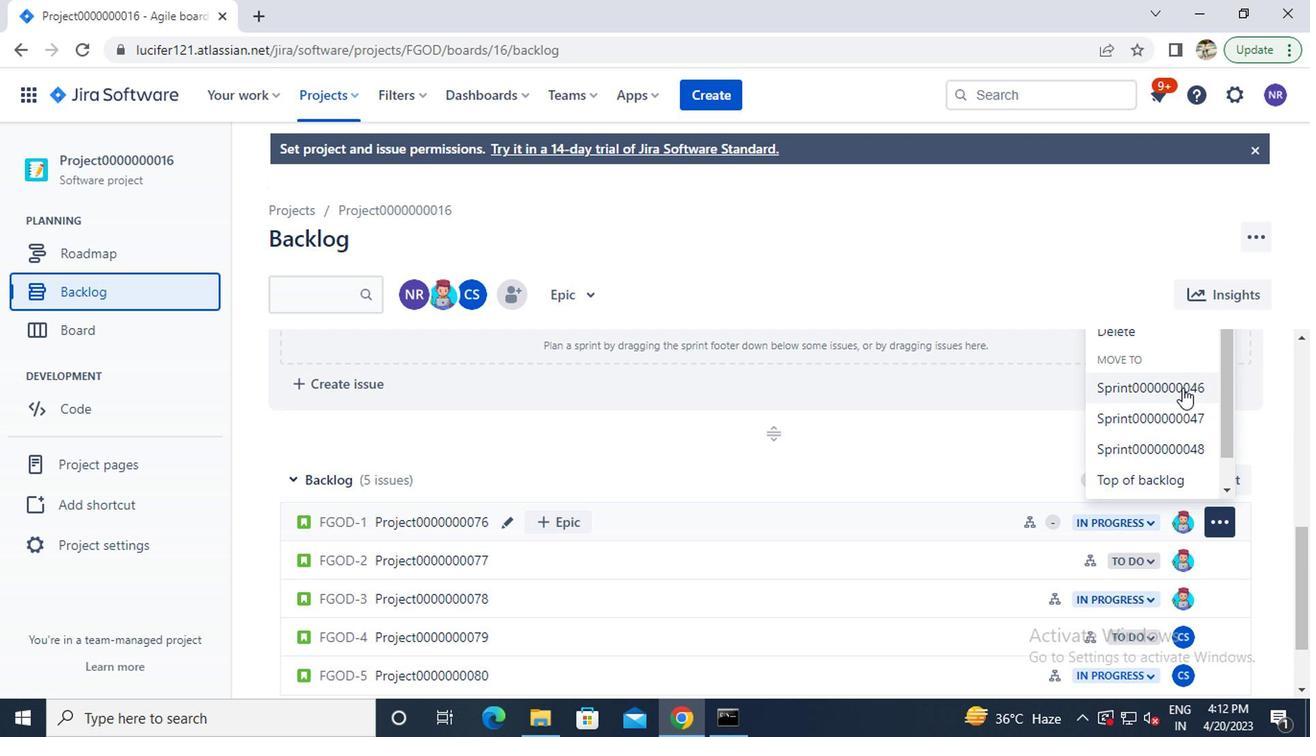 
Action: Mouse moved to (1221, 531)
Screenshot: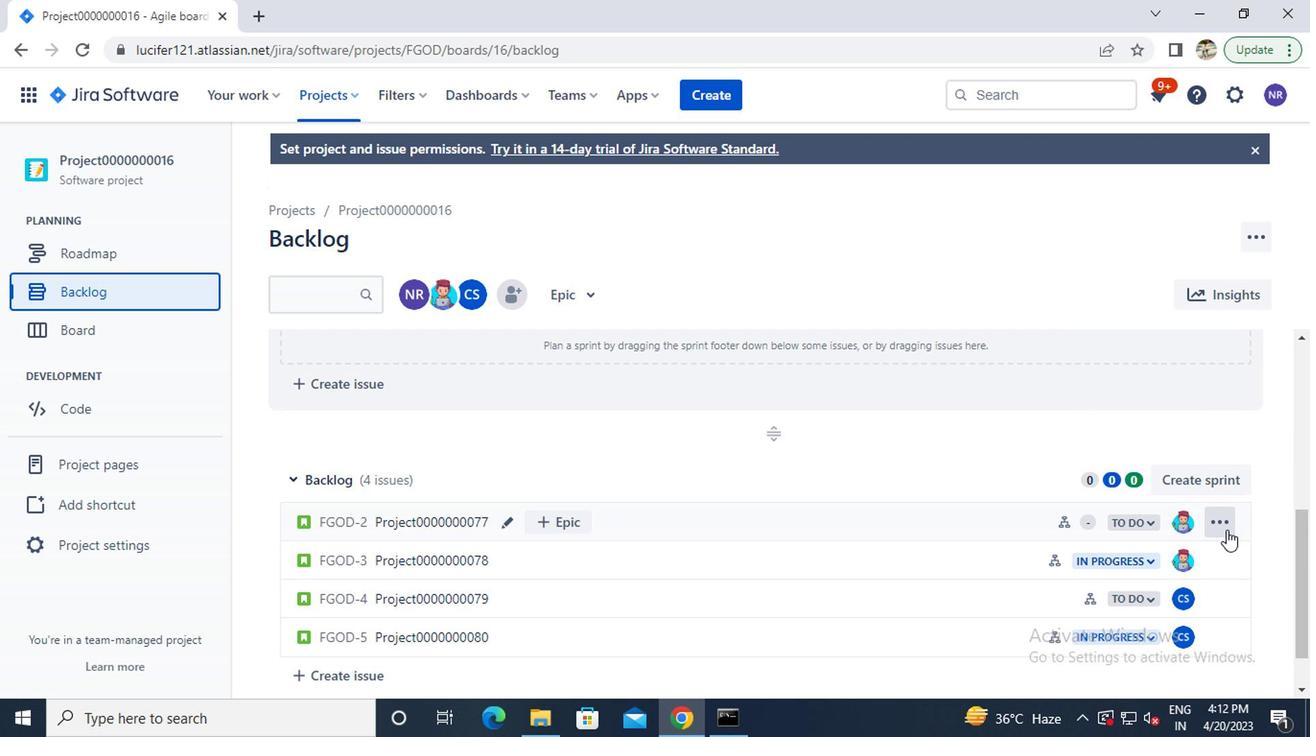 
Action: Mouse pressed left at (1221, 531)
Screenshot: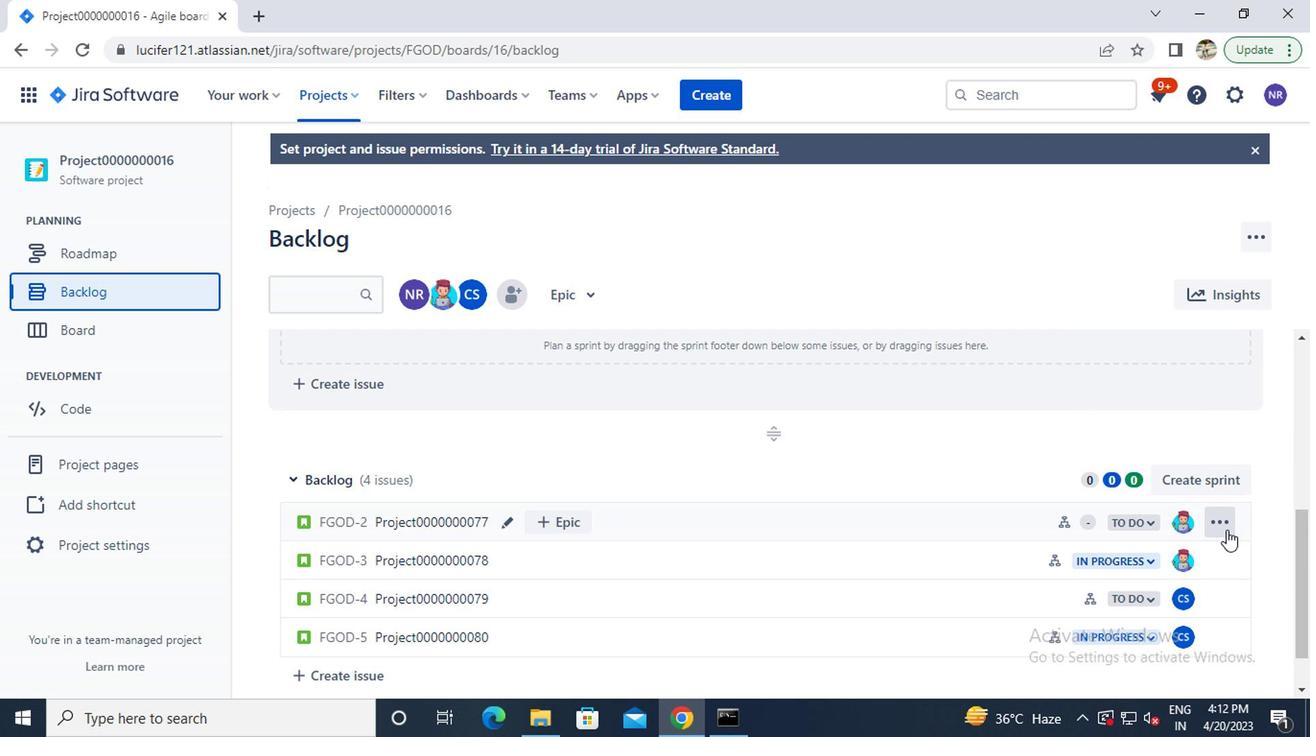 
Action: Mouse moved to (1183, 391)
Screenshot: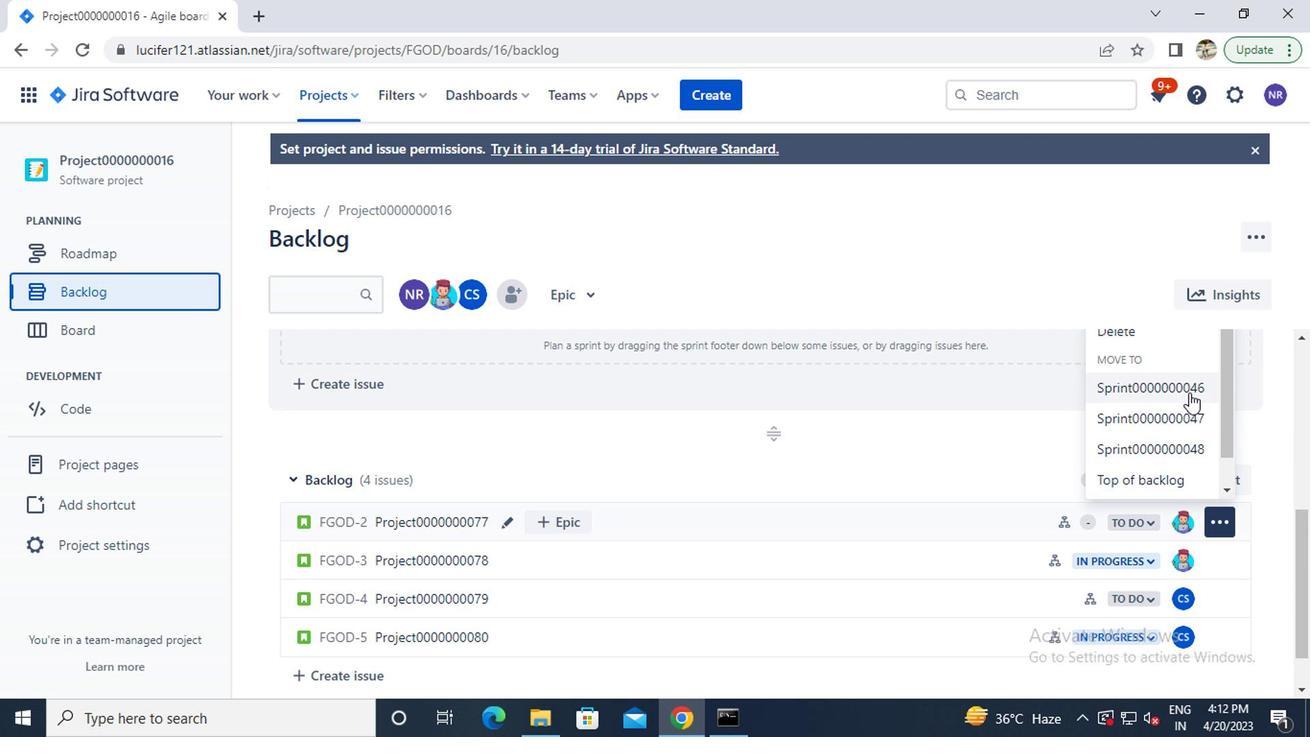 
Action: Mouse pressed left at (1183, 391)
Screenshot: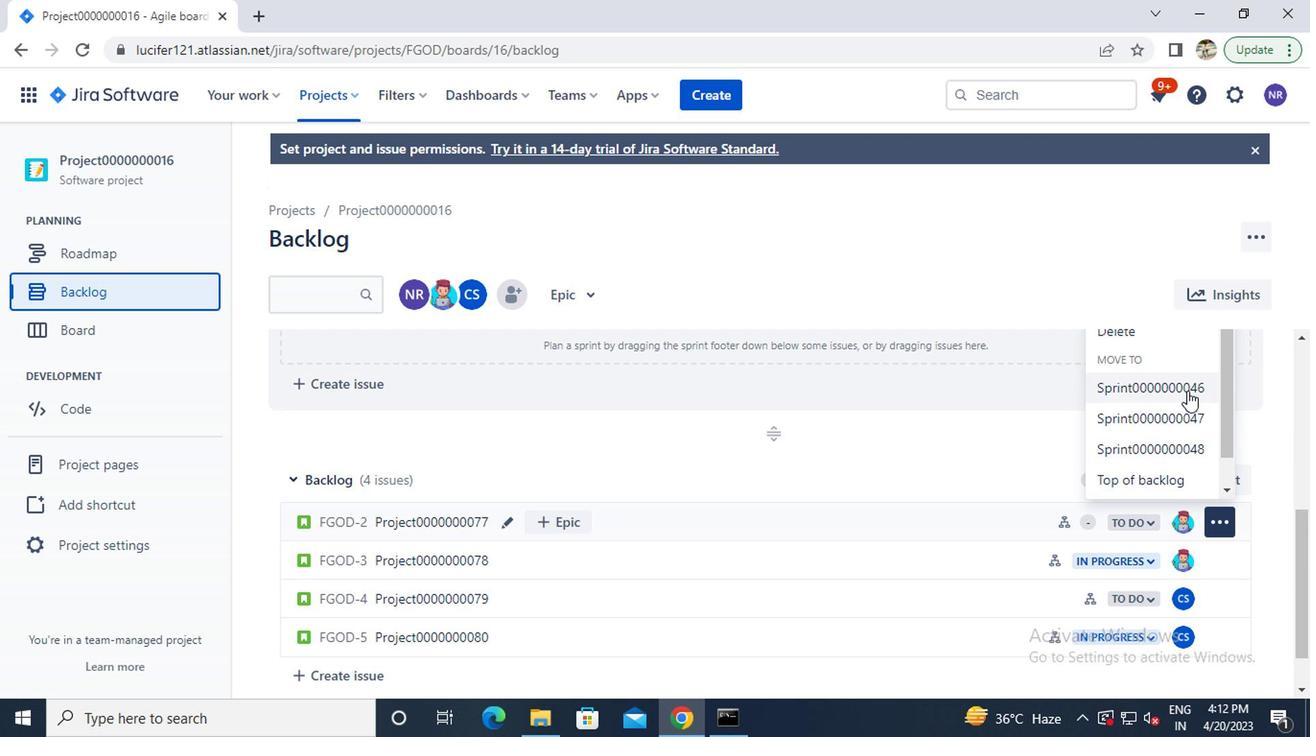 
Action: Mouse moved to (1213, 529)
Screenshot: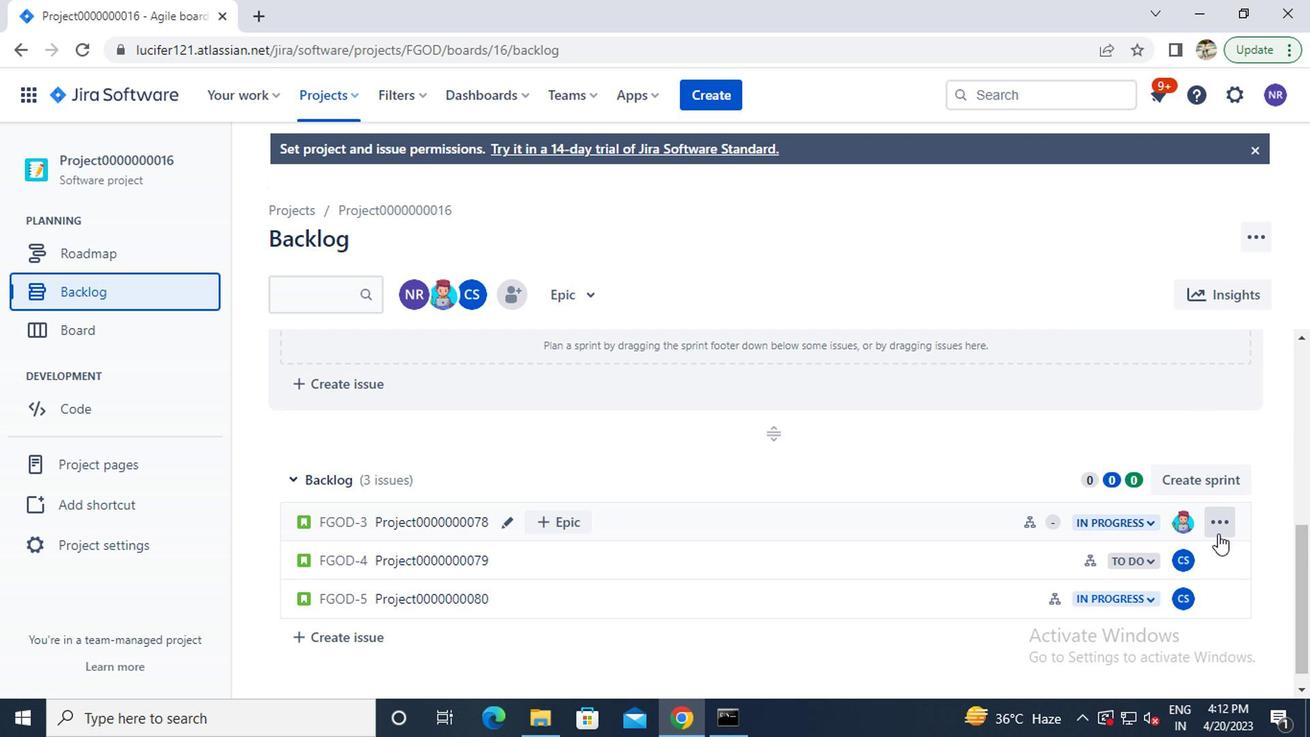 
Action: Mouse pressed left at (1213, 529)
Screenshot: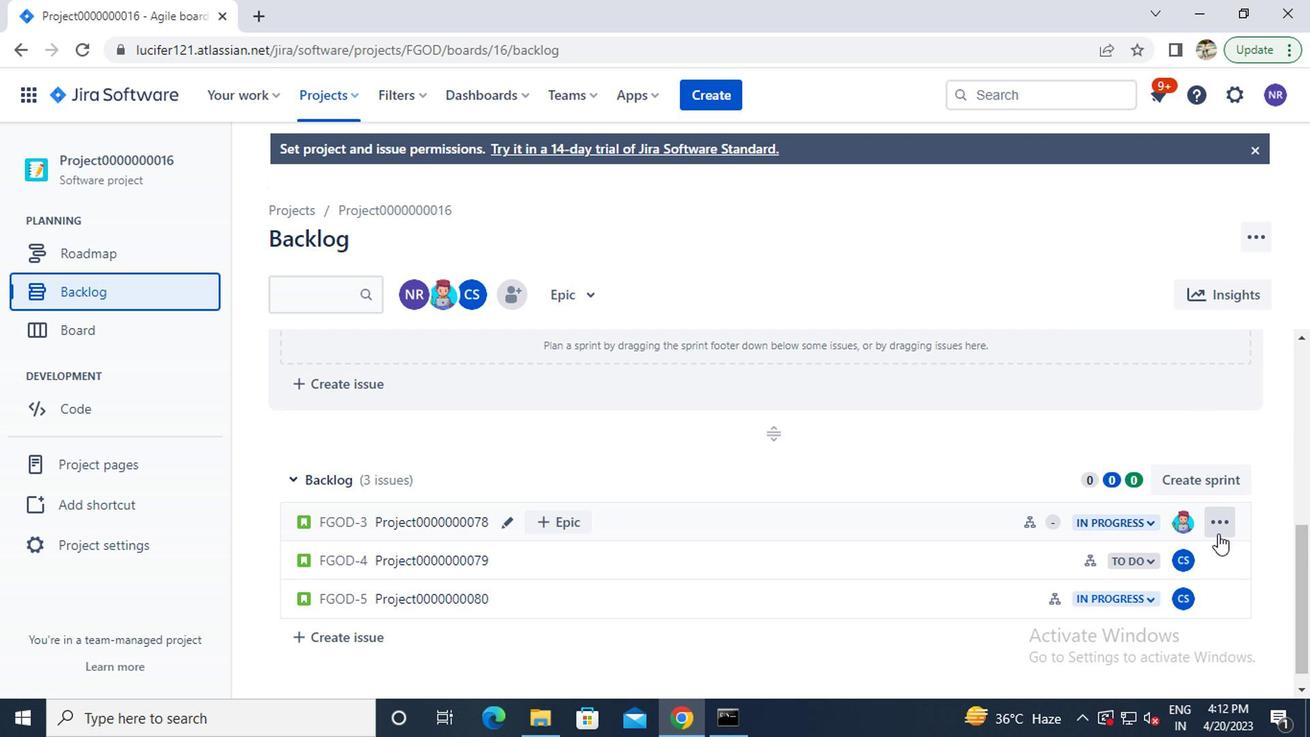 
Action: Mouse moved to (1179, 406)
Screenshot: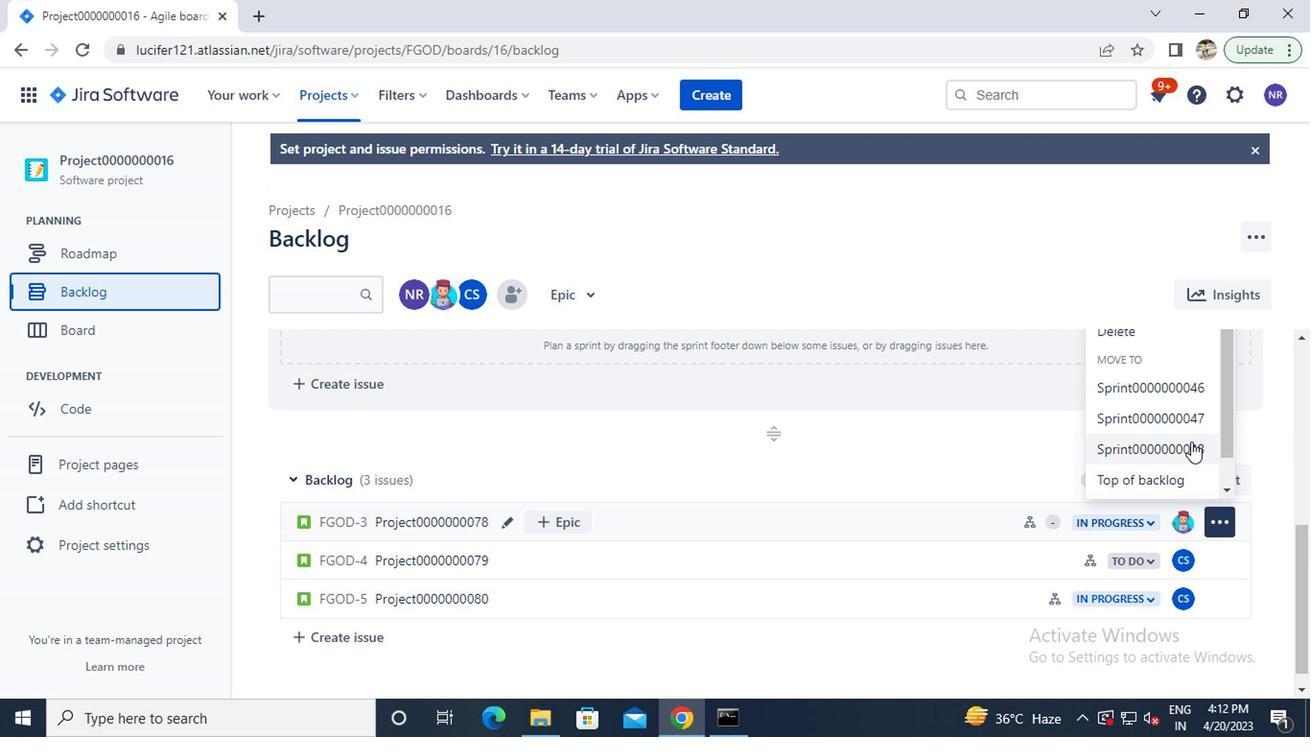 
Action: Mouse pressed left at (1179, 406)
Screenshot: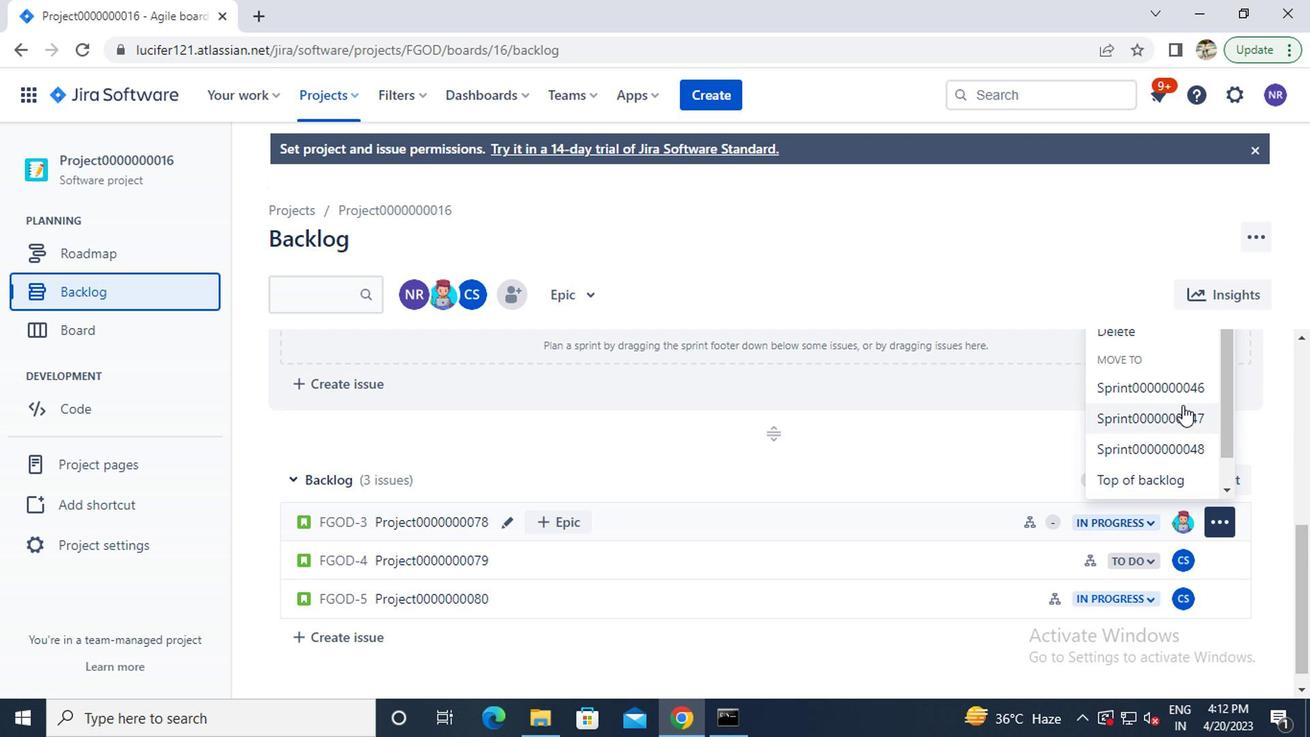 
